 Task: Find connections with filter location Abaetetuba with filter topic #Workfromhomewith filter profile language French with filter current company Careernet with filter school Thakur College of Science & Commerce with filter industry Fisheries with filter service category HR Consulting with filter keywords title Human Resources
Action: Mouse moved to (478, 89)
Screenshot: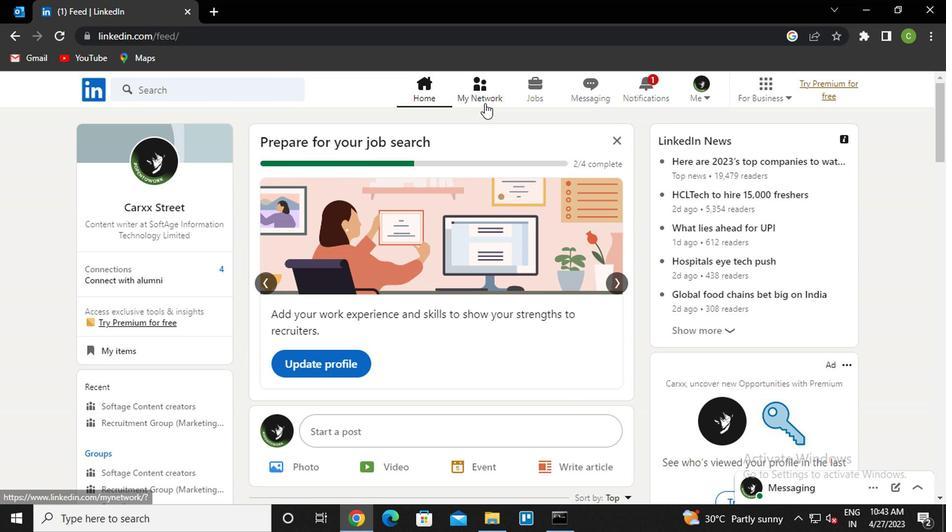 
Action: Mouse pressed left at (478, 89)
Screenshot: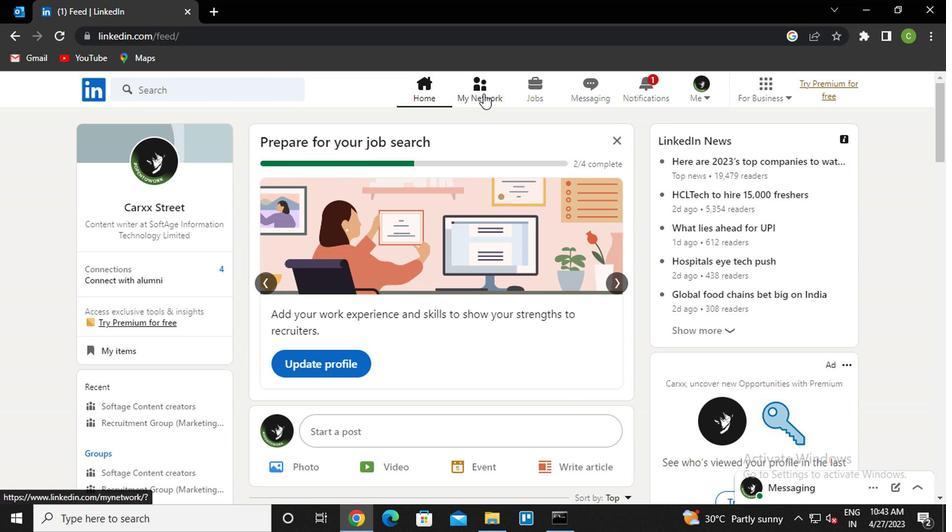 
Action: Mouse moved to (212, 175)
Screenshot: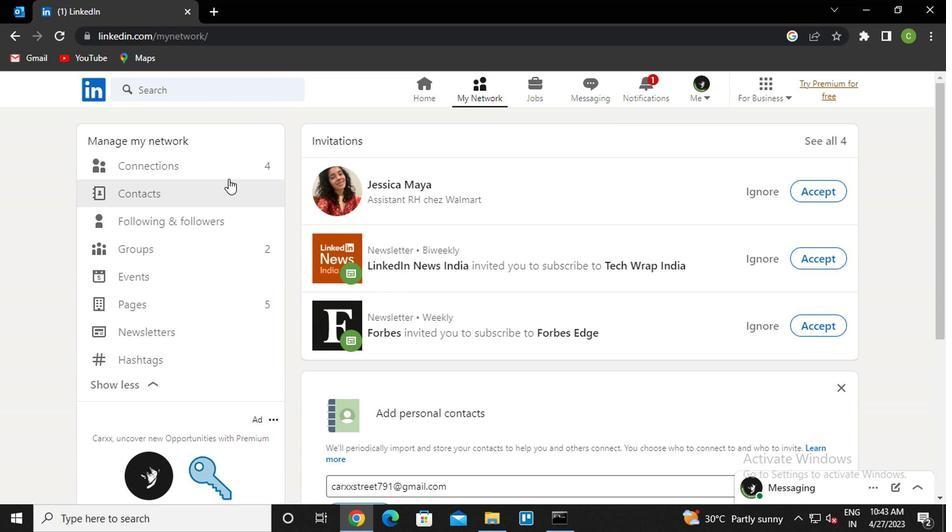 
Action: Mouse pressed left at (212, 175)
Screenshot: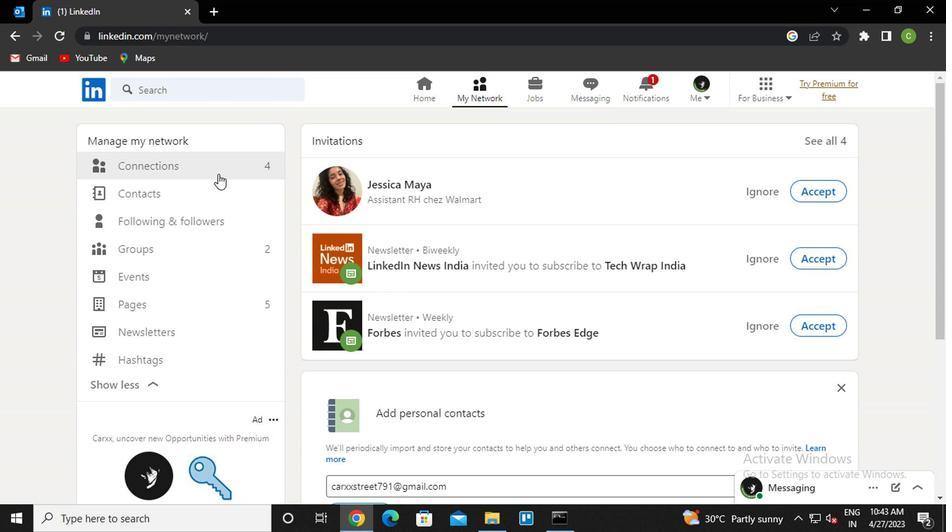 
Action: Mouse moved to (206, 172)
Screenshot: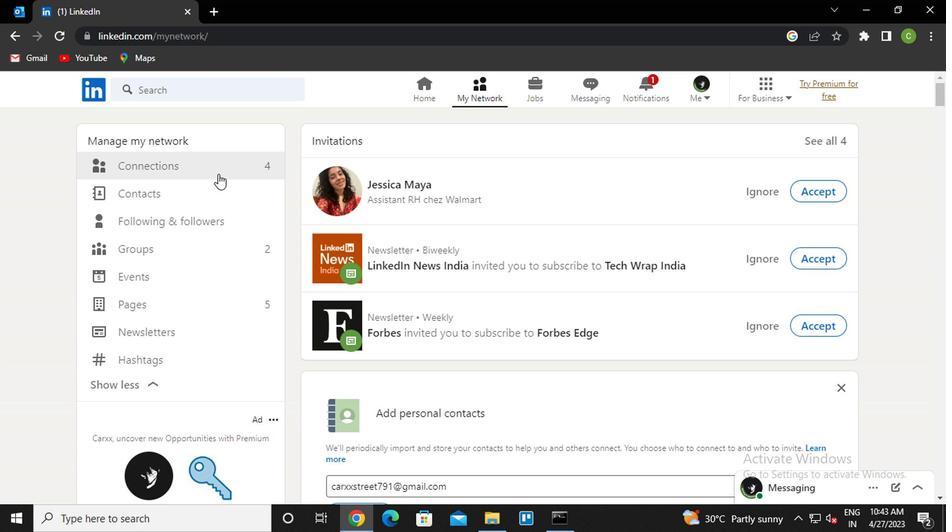 
Action: Mouse pressed left at (206, 172)
Screenshot: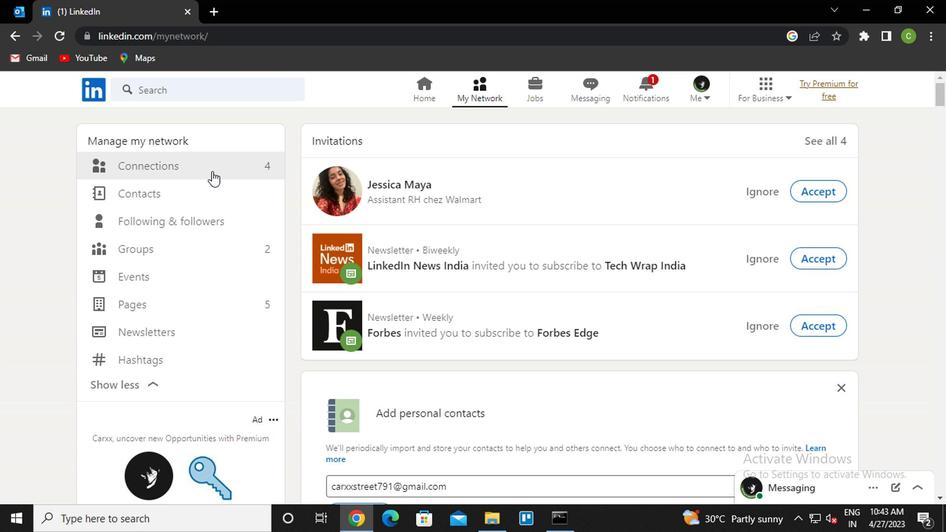 
Action: Mouse moved to (569, 160)
Screenshot: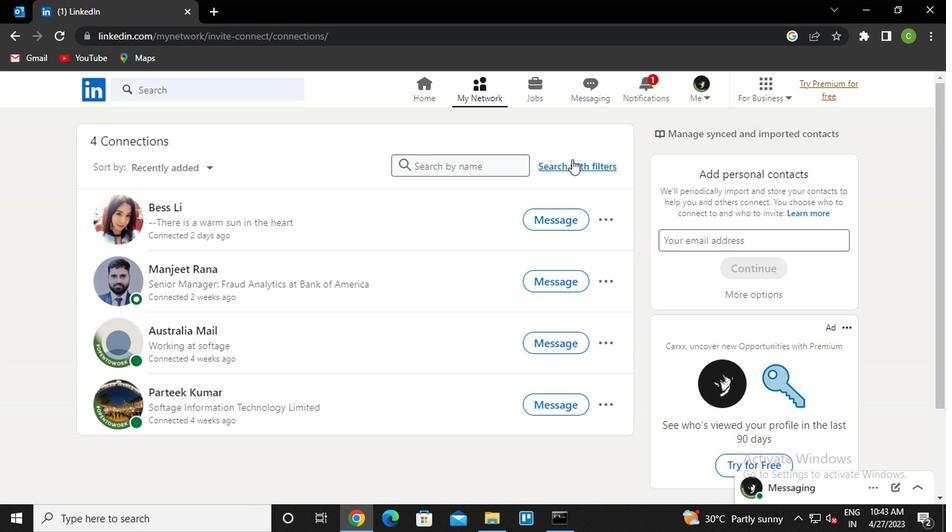 
Action: Mouse pressed left at (569, 160)
Screenshot: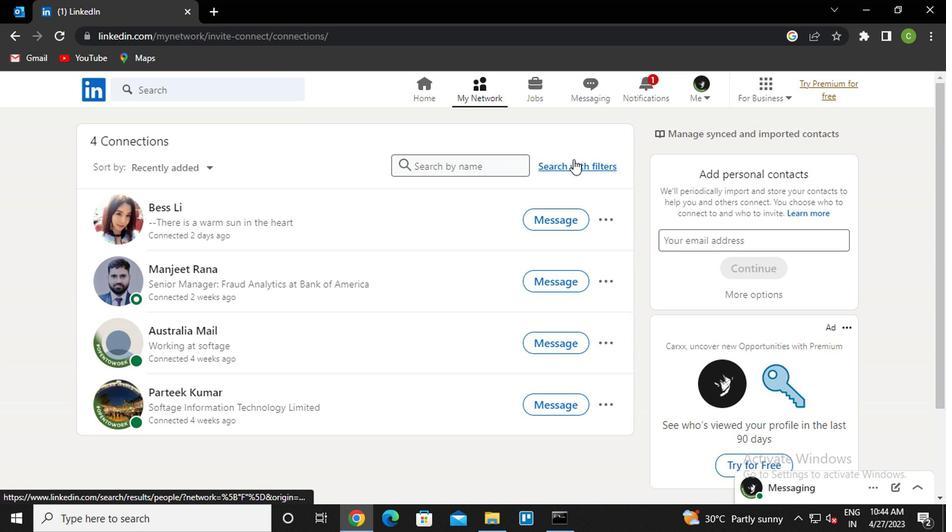 
Action: Mouse moved to (468, 136)
Screenshot: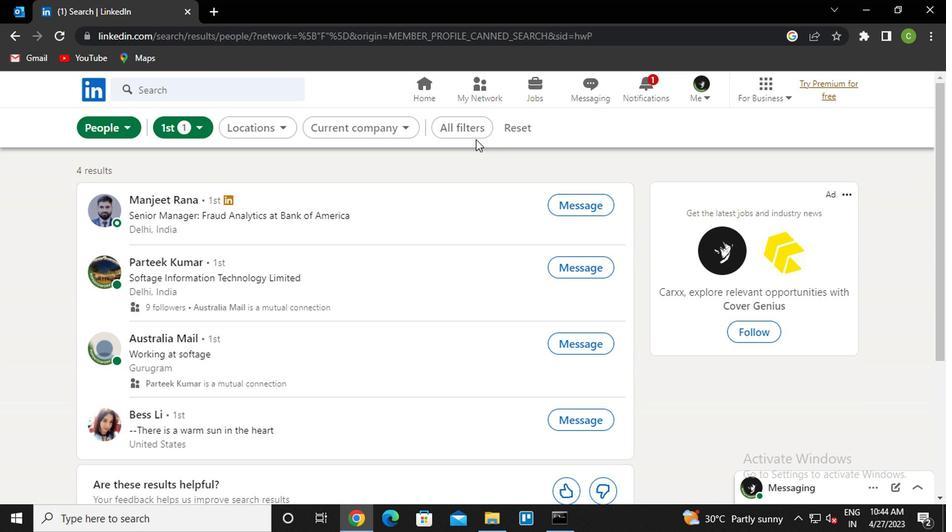 
Action: Mouse pressed left at (468, 136)
Screenshot: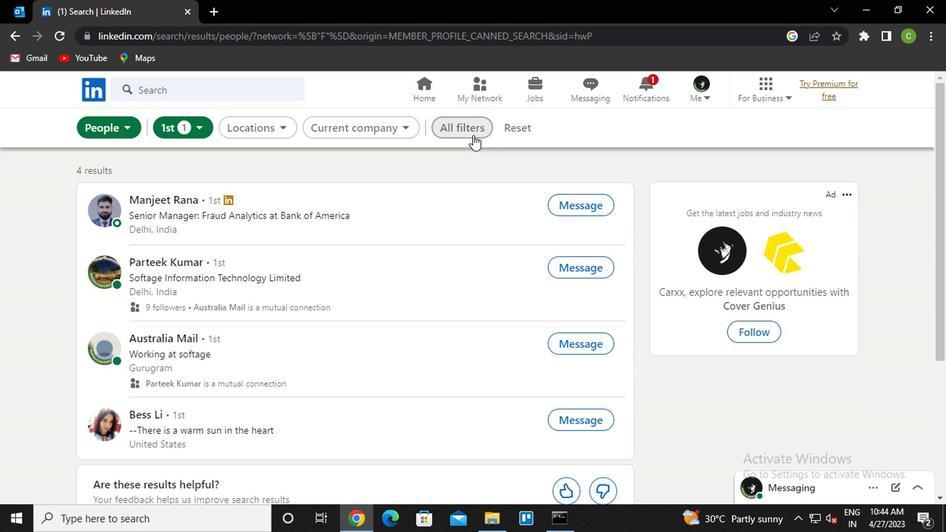 
Action: Mouse moved to (708, 285)
Screenshot: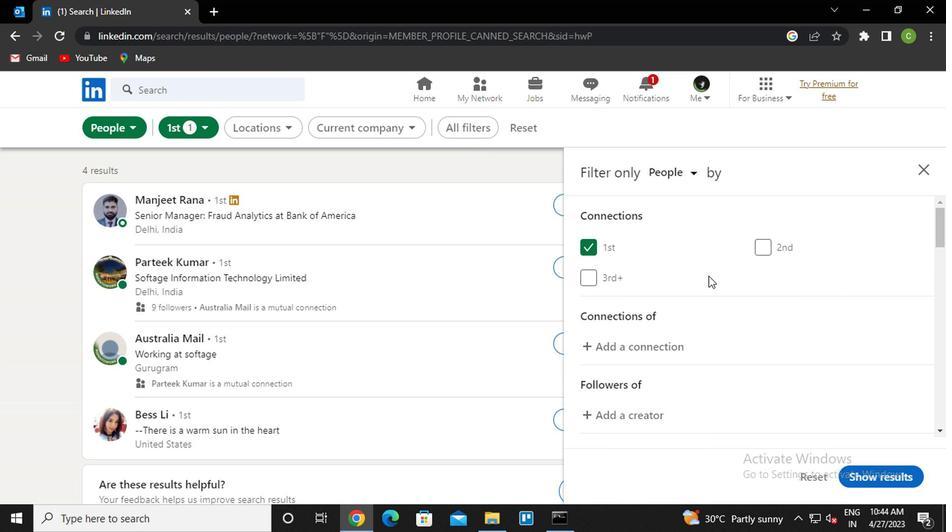 
Action: Mouse scrolled (708, 285) with delta (0, 0)
Screenshot: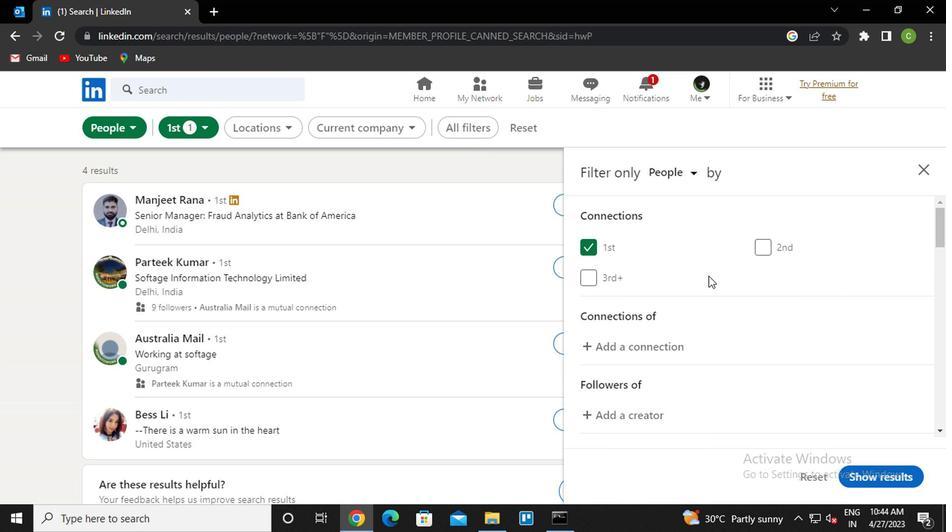 
Action: Mouse moved to (708, 289)
Screenshot: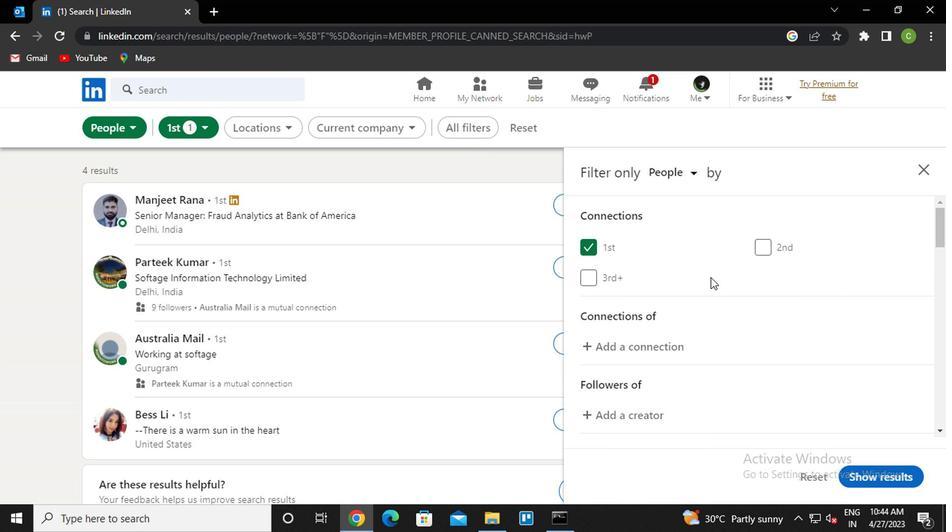 
Action: Mouse scrolled (708, 288) with delta (0, 0)
Screenshot: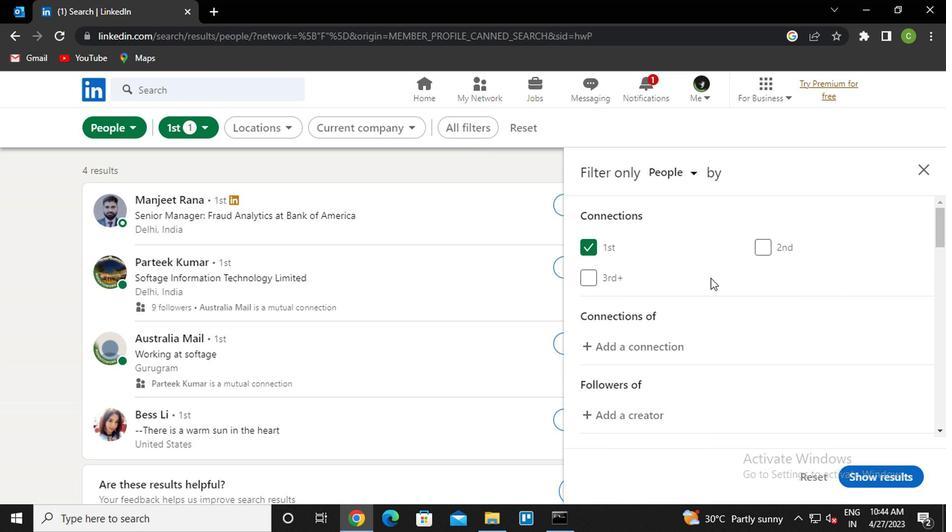 
Action: Mouse scrolled (708, 288) with delta (0, 0)
Screenshot: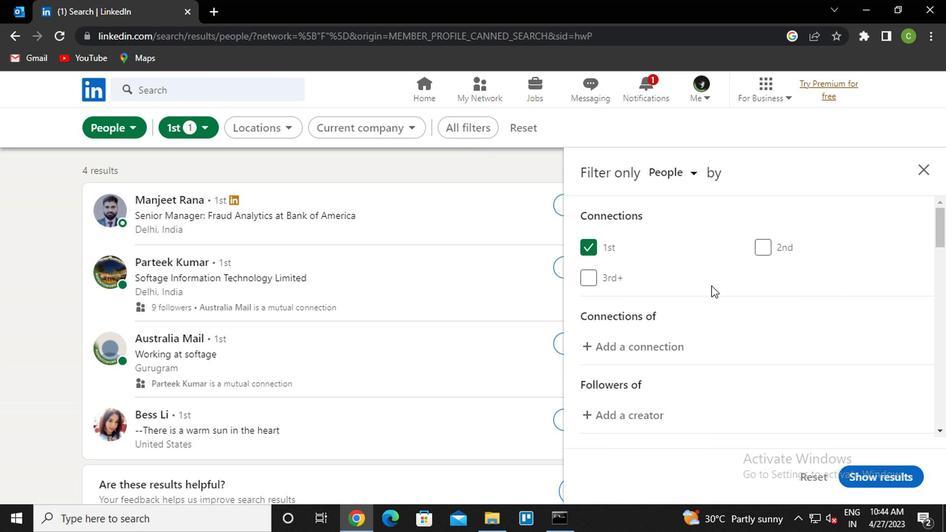 
Action: Mouse moved to (774, 340)
Screenshot: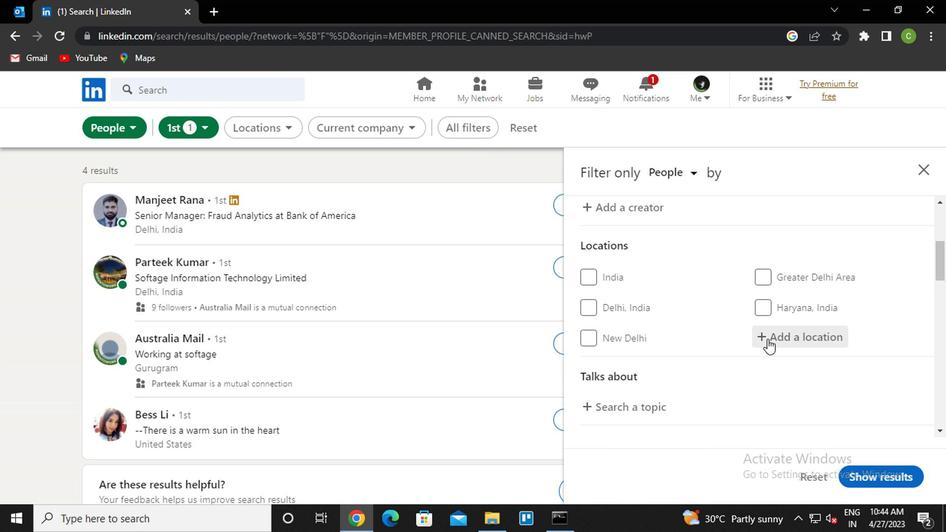
Action: Mouse pressed left at (774, 340)
Screenshot: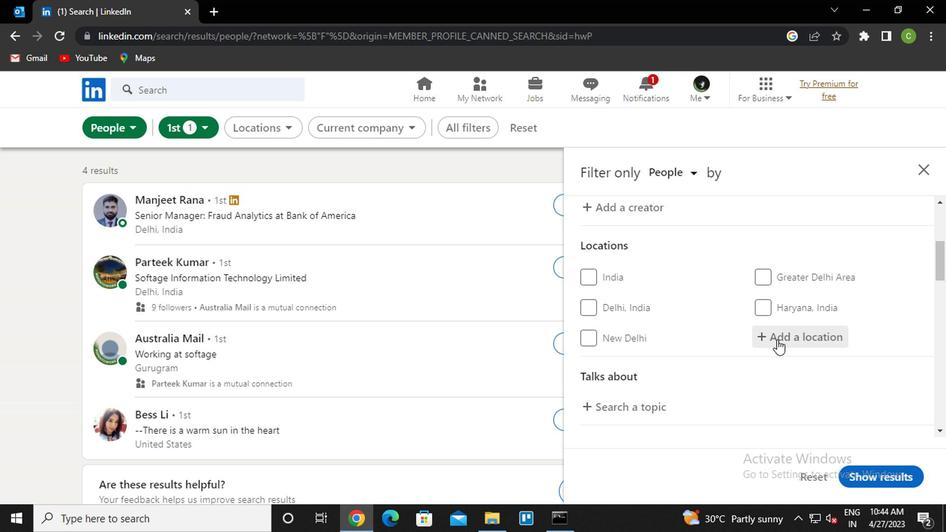 
Action: Key pressed <Key.caps_lock>a<Key.caps_lock>baete<Key.down><Key.enter>
Screenshot: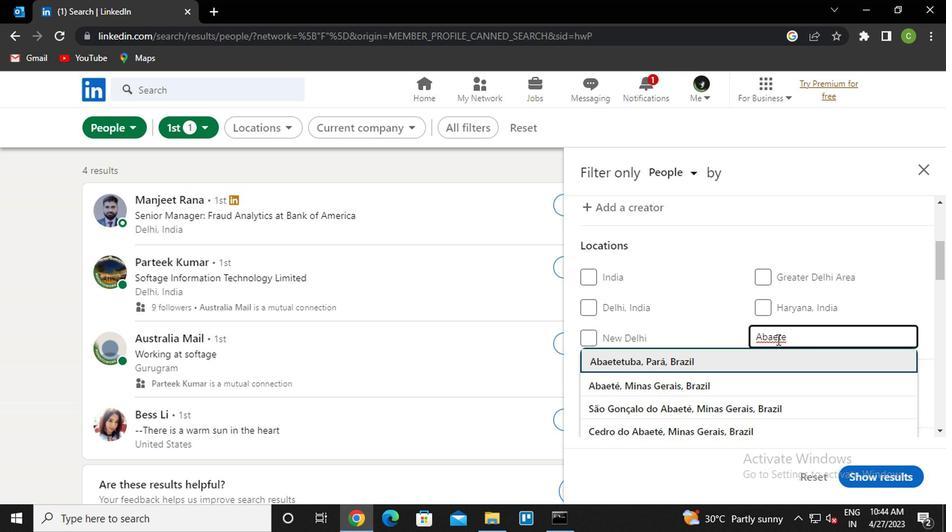 
Action: Mouse moved to (802, 323)
Screenshot: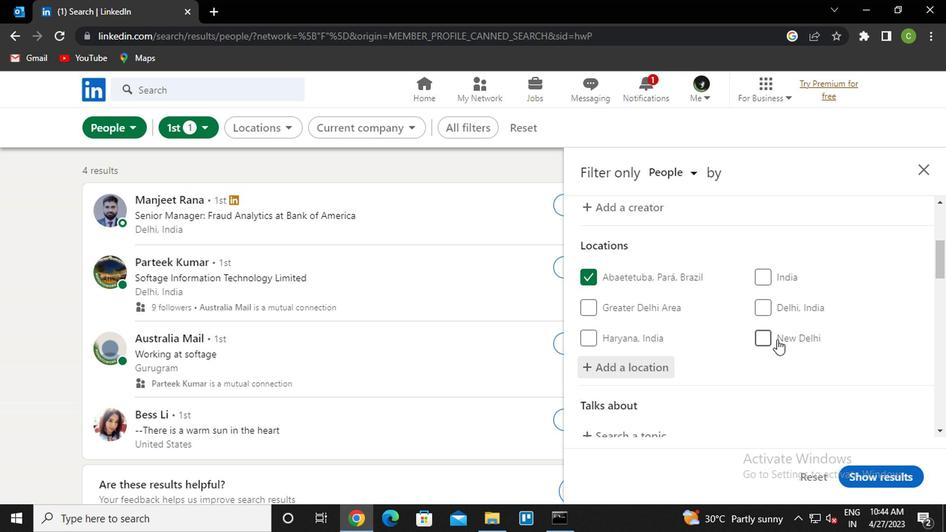 
Action: Mouse scrolled (802, 322) with delta (0, 0)
Screenshot: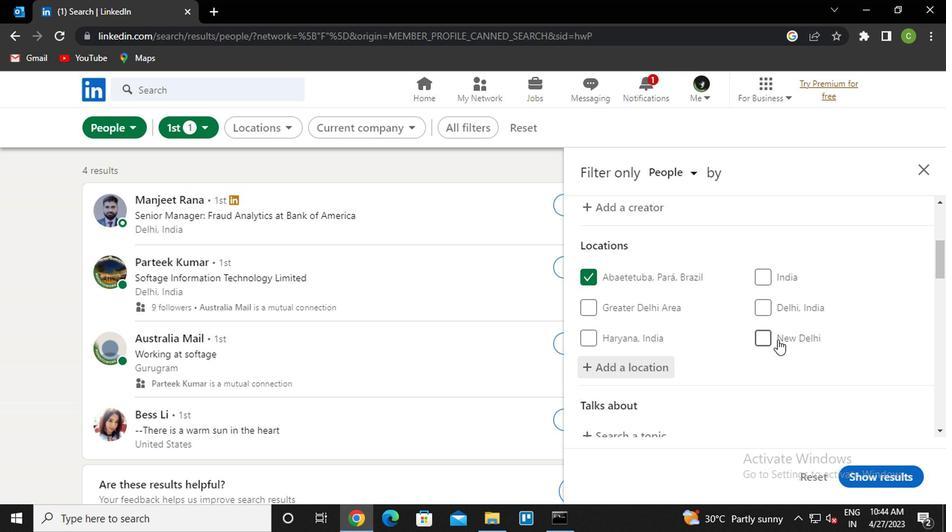 
Action: Mouse moved to (804, 330)
Screenshot: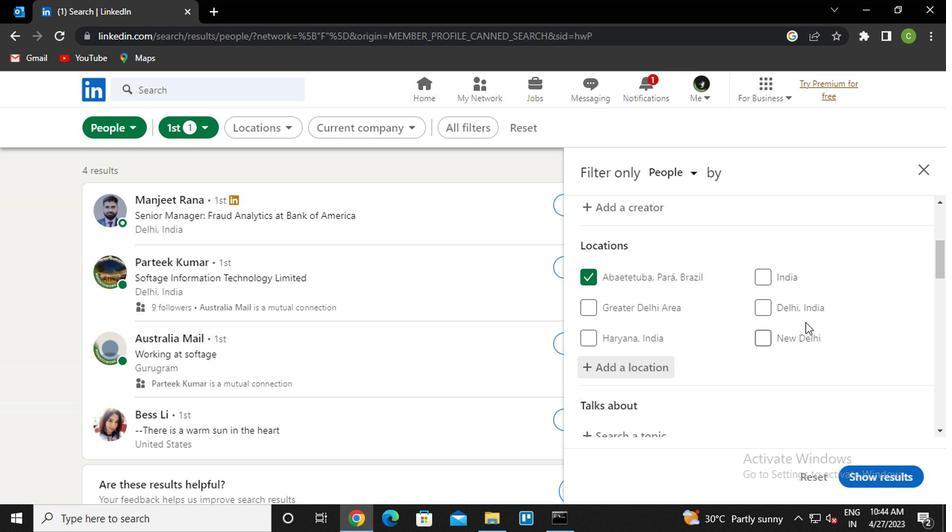 
Action: Mouse scrolled (804, 330) with delta (0, 0)
Screenshot: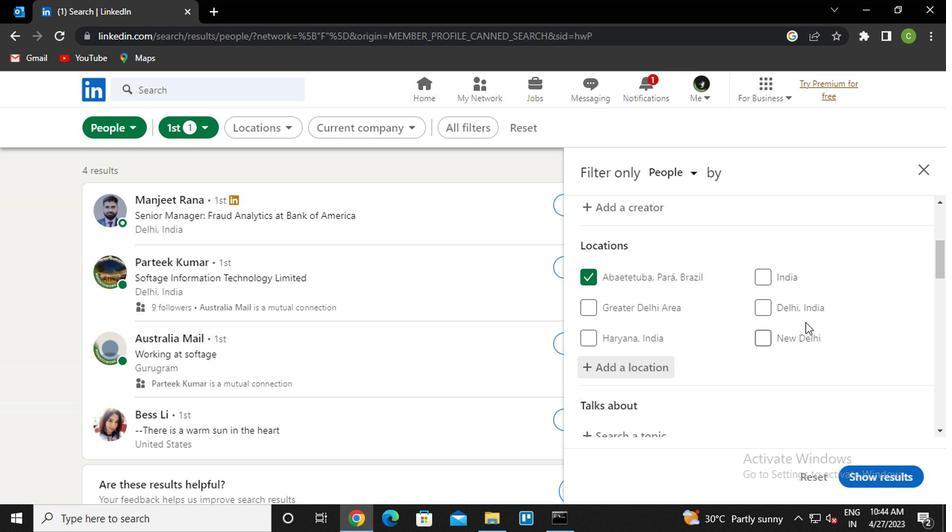 
Action: Mouse moved to (805, 336)
Screenshot: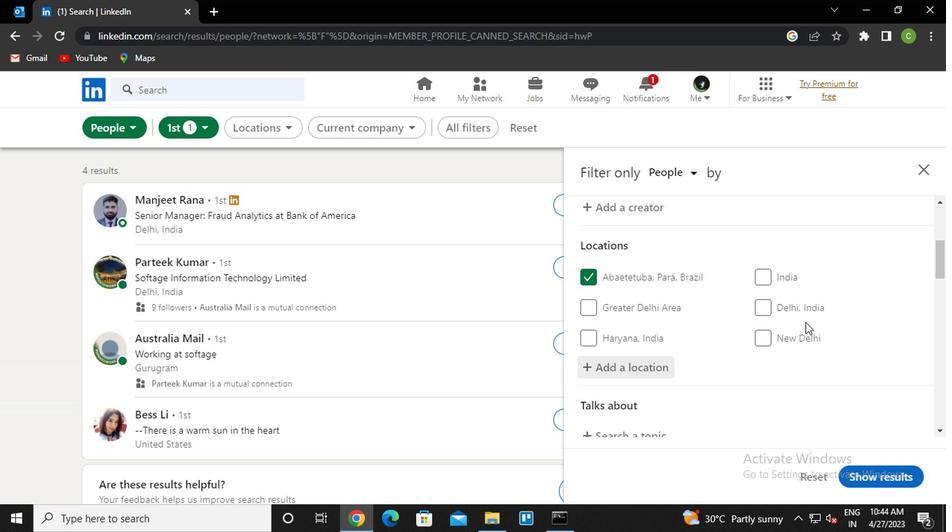 
Action: Mouse scrolled (805, 335) with delta (0, 0)
Screenshot: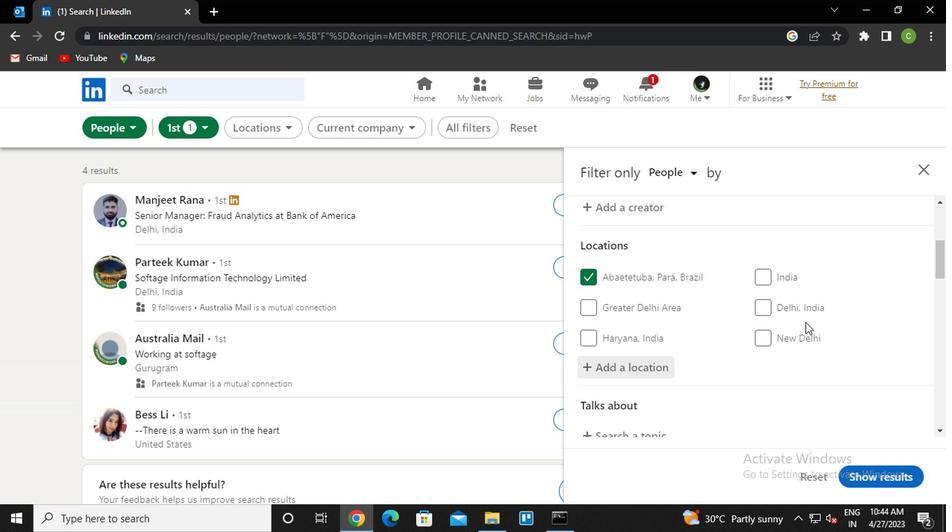 
Action: Mouse moved to (634, 230)
Screenshot: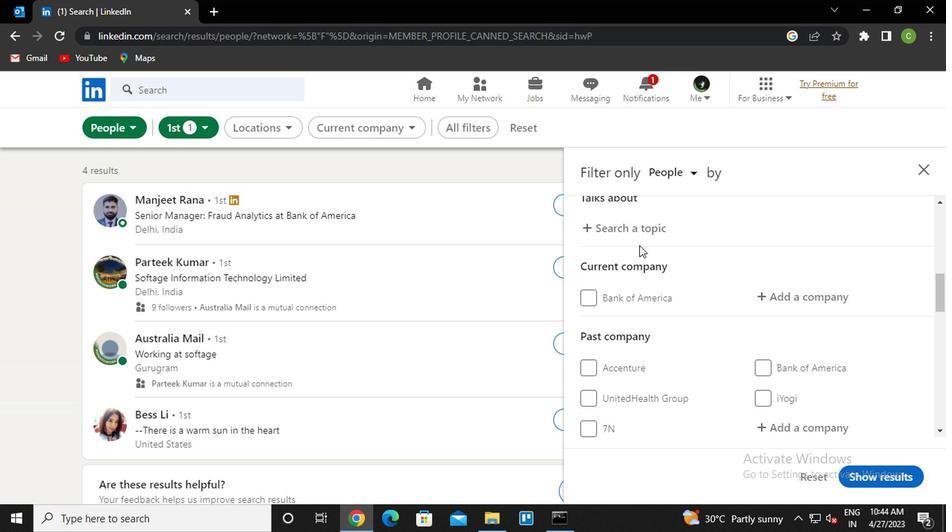 
Action: Mouse pressed left at (634, 230)
Screenshot: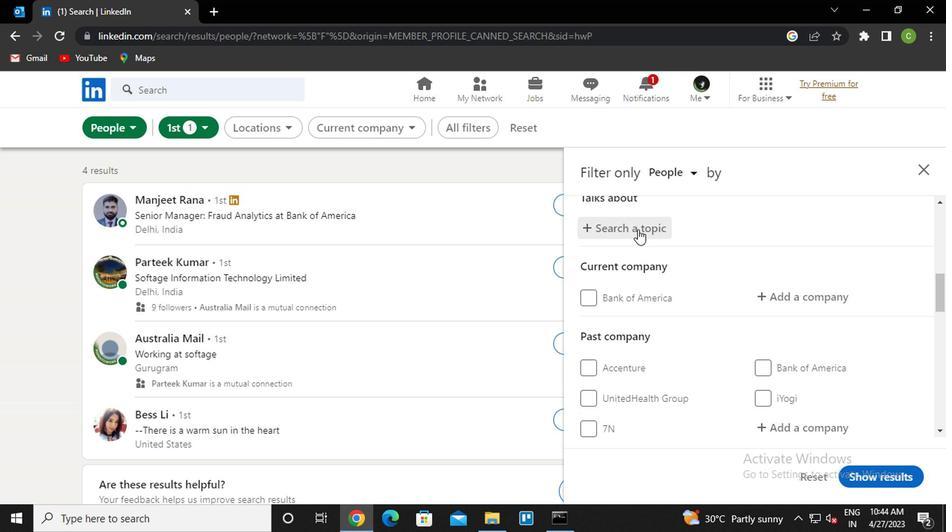 
Action: Key pressed <Key.caps_lock>w<Key.caps_lock>orkfrom<Key.down><Key.enter>
Screenshot: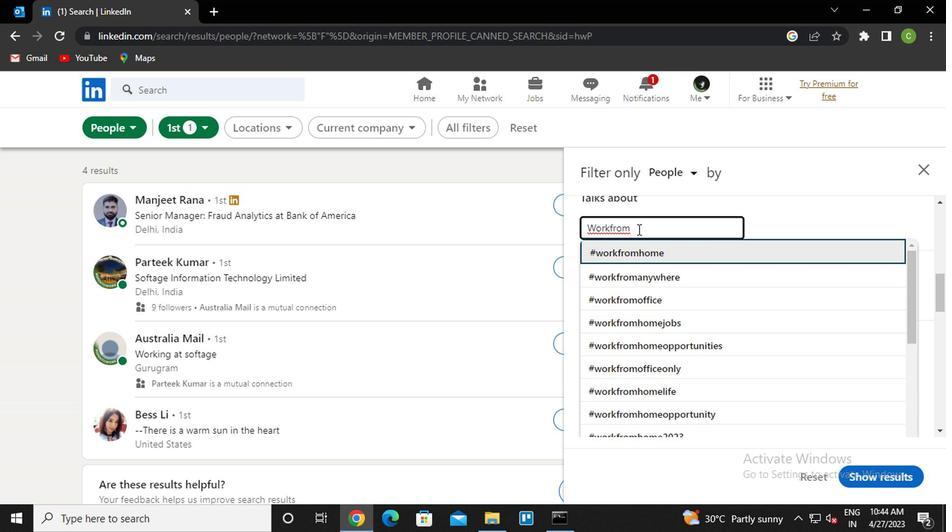 
Action: Mouse moved to (804, 299)
Screenshot: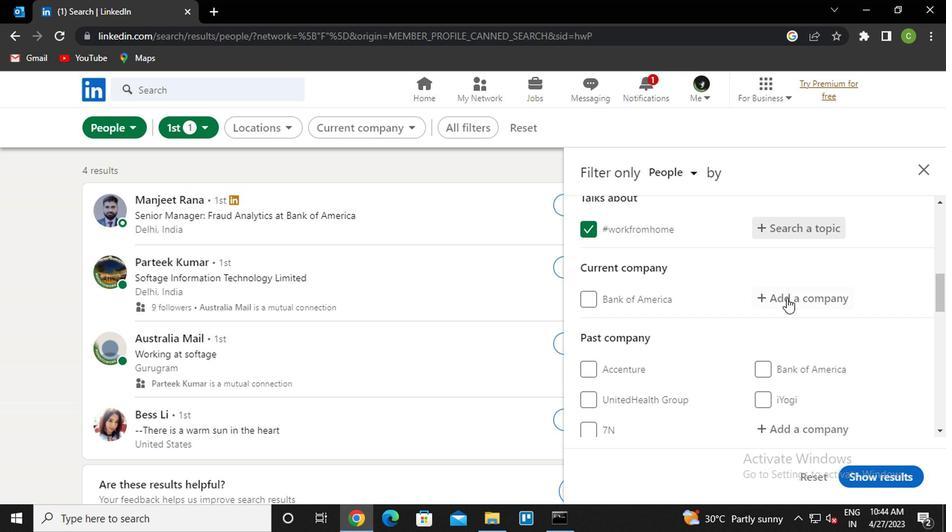 
Action: Mouse pressed left at (804, 299)
Screenshot: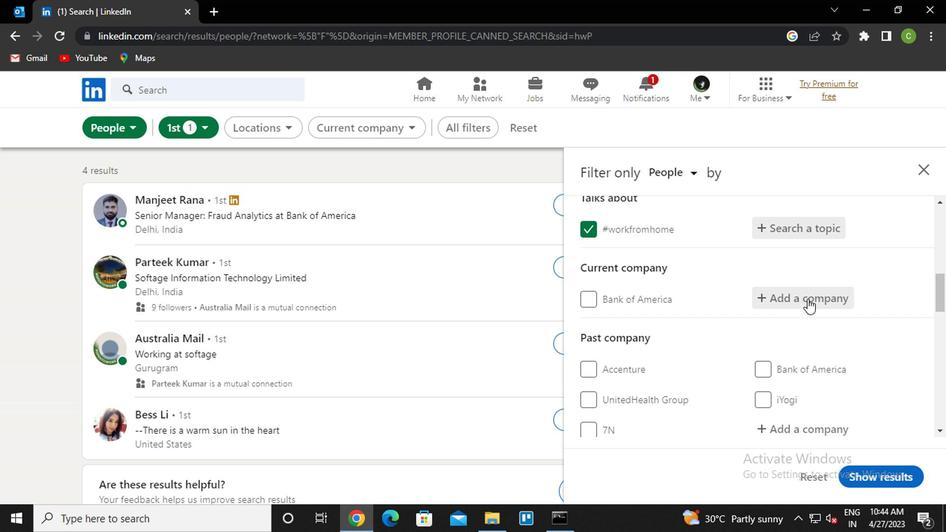 
Action: Key pressed <Key.caps_lock>c<Key.caps_lock>areernet<Key.down><Key.enter>
Screenshot: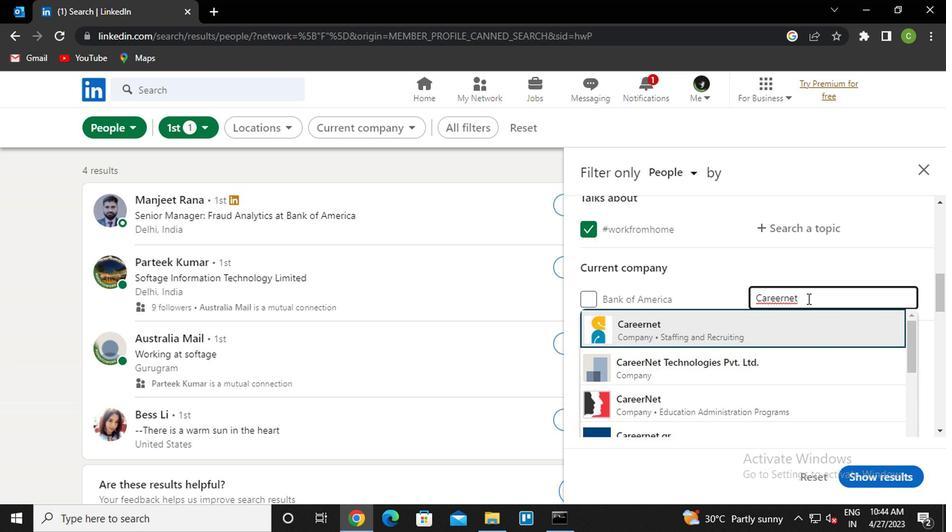 
Action: Mouse moved to (808, 341)
Screenshot: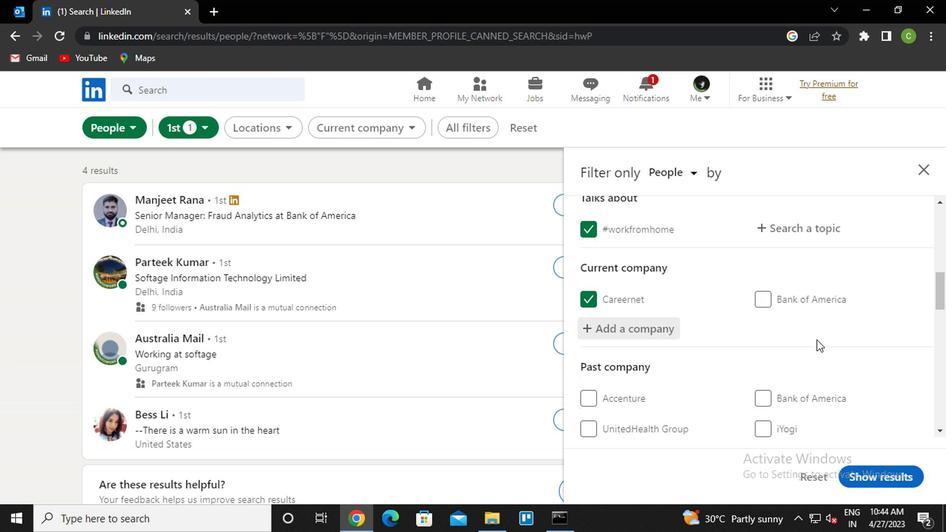 
Action: Mouse scrolled (808, 340) with delta (0, 0)
Screenshot: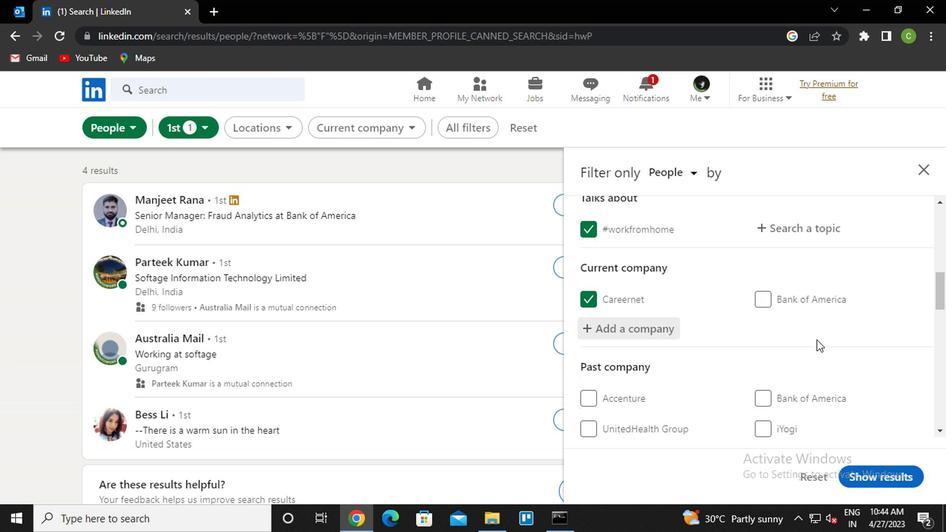 
Action: Mouse moved to (799, 345)
Screenshot: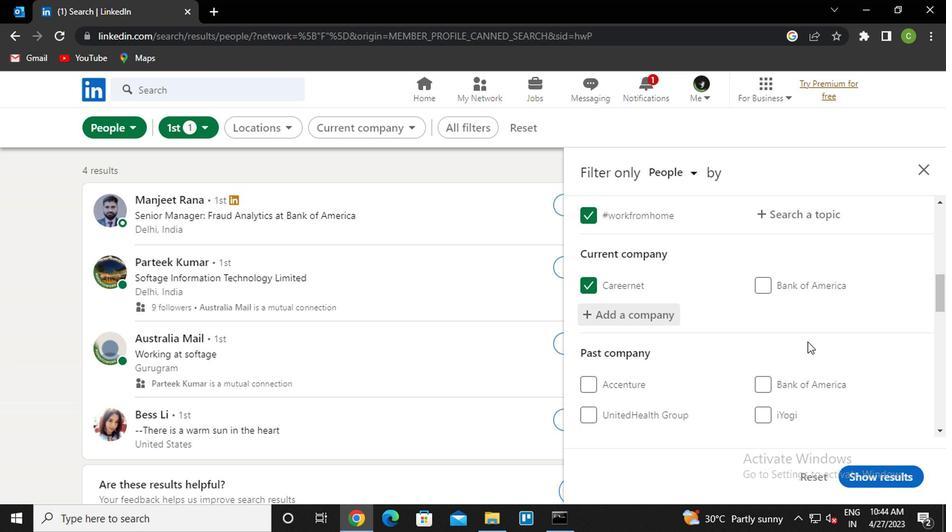 
Action: Mouse scrolled (799, 345) with delta (0, 0)
Screenshot: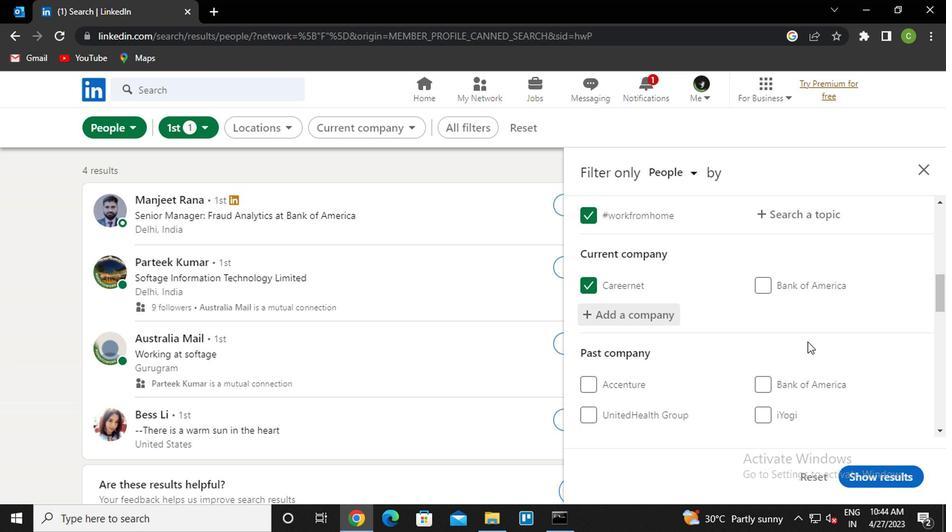 
Action: Mouse moved to (779, 353)
Screenshot: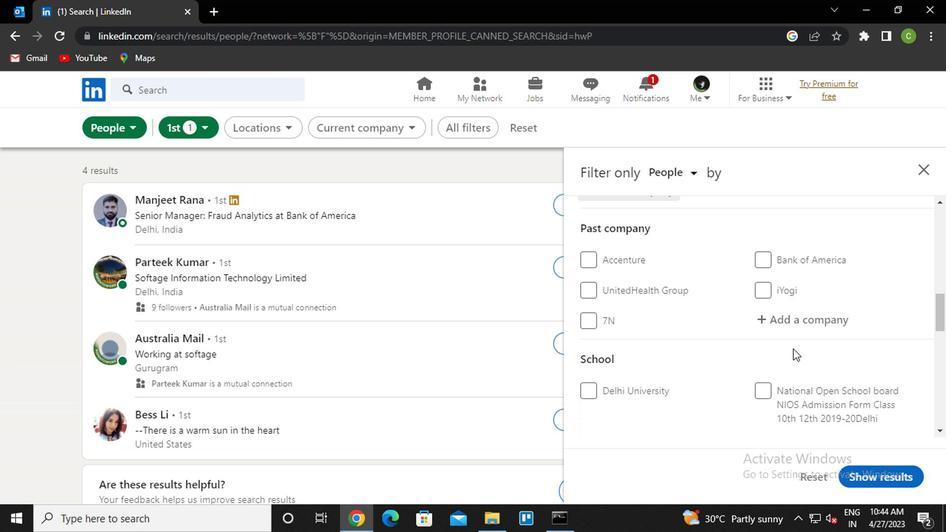 
Action: Mouse scrolled (779, 352) with delta (0, 0)
Screenshot: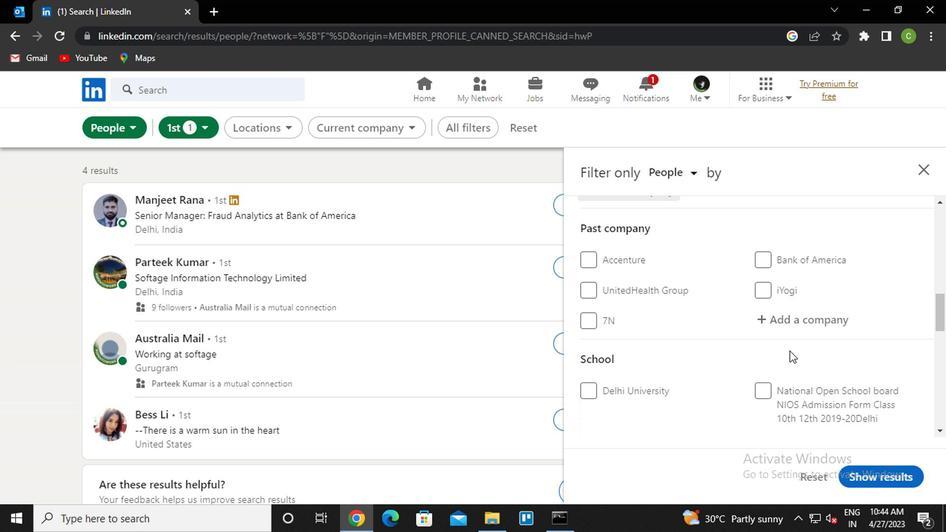 
Action: Mouse scrolled (779, 352) with delta (0, 0)
Screenshot: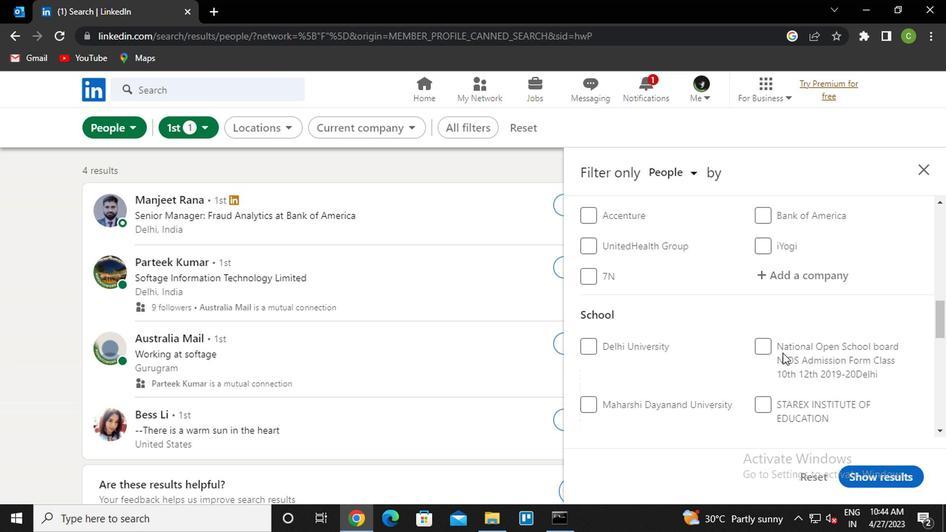
Action: Mouse moved to (633, 354)
Screenshot: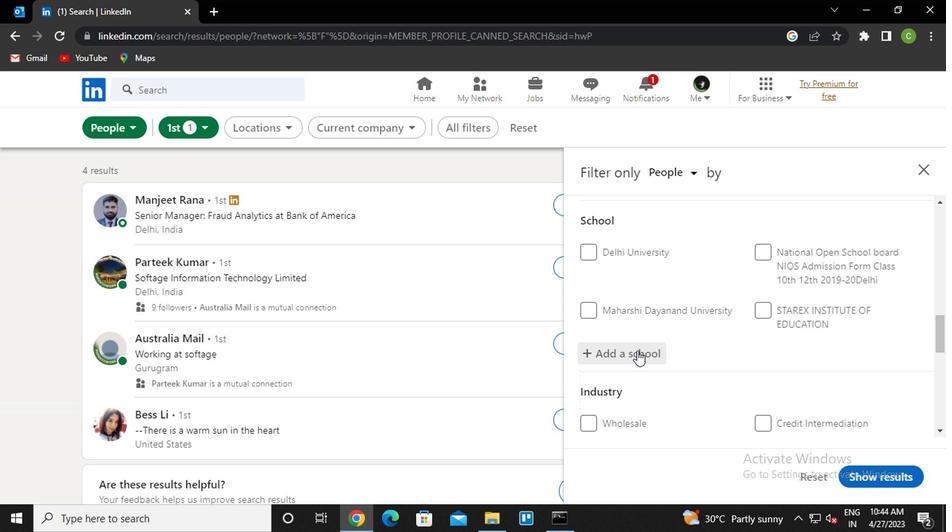 
Action: Mouse pressed left at (633, 354)
Screenshot: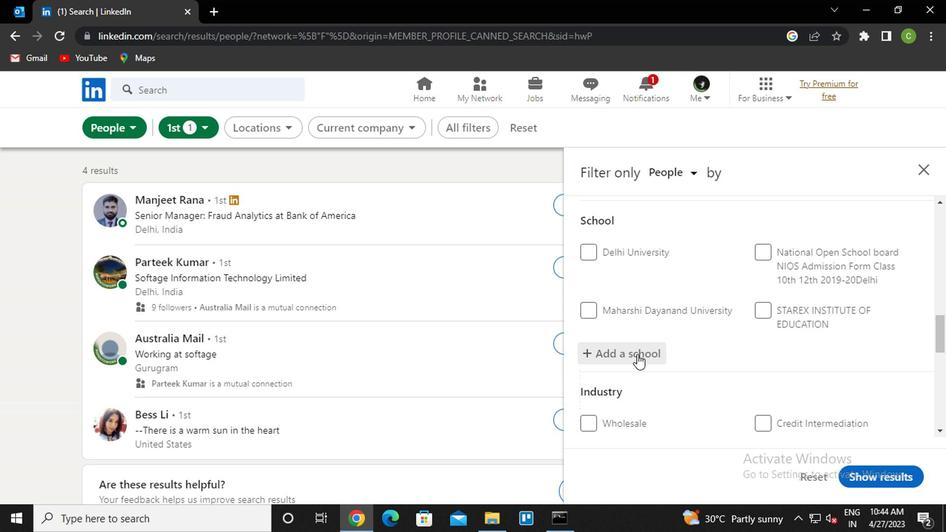 
Action: Key pressed <Key.shift>THAKUR<Key.space>CO<Key.down><Key.enter>
Screenshot: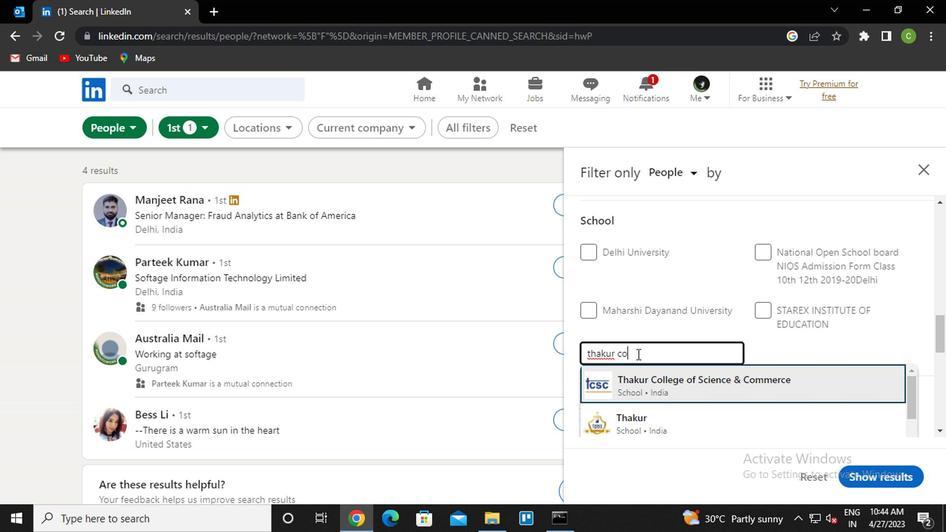 
Action: Mouse moved to (659, 340)
Screenshot: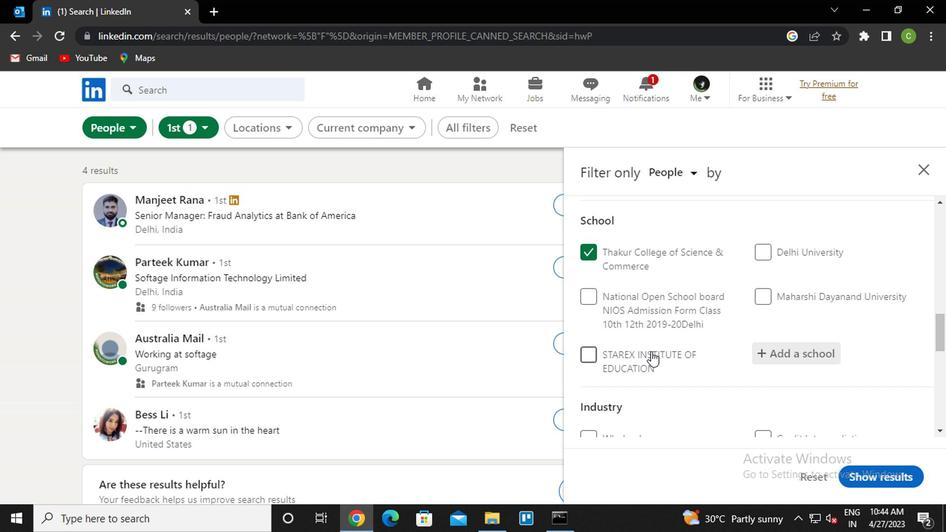 
Action: Mouse scrolled (659, 340) with delta (0, 0)
Screenshot: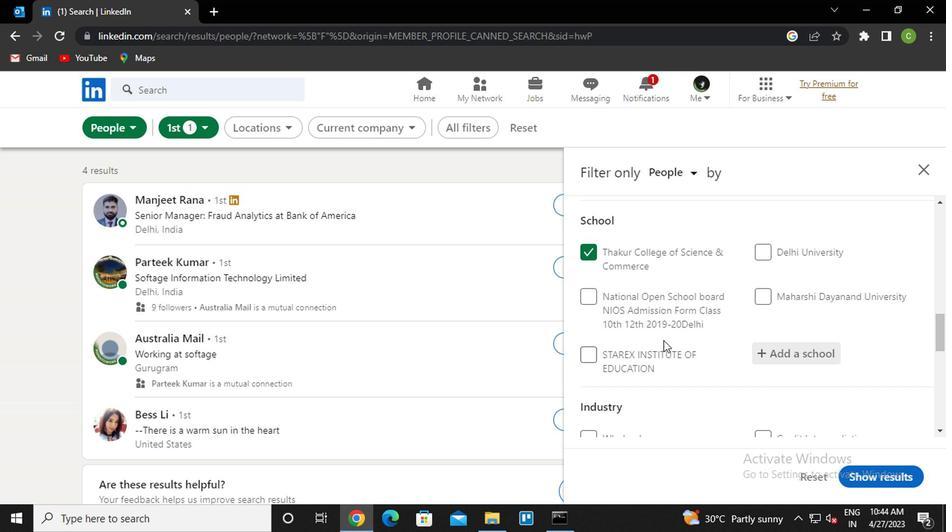 
Action: Mouse scrolled (659, 340) with delta (0, 0)
Screenshot: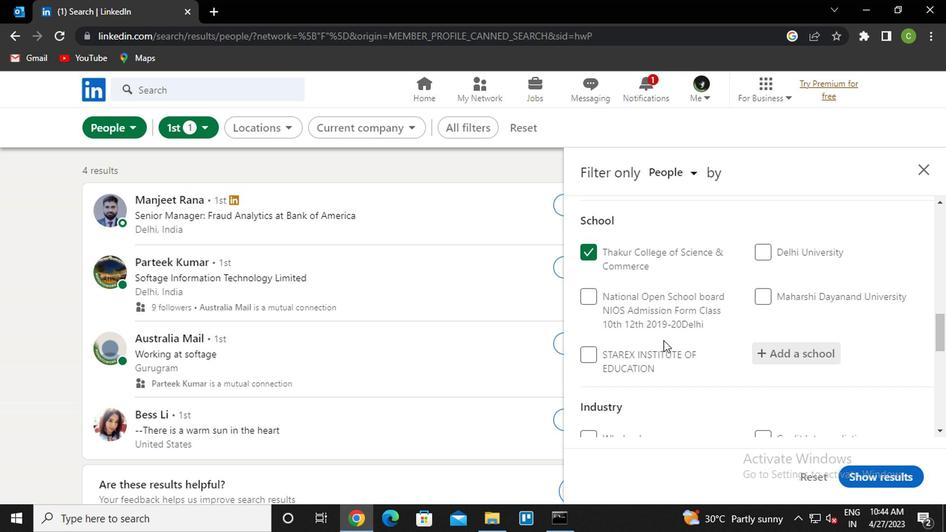 
Action: Mouse moved to (779, 363)
Screenshot: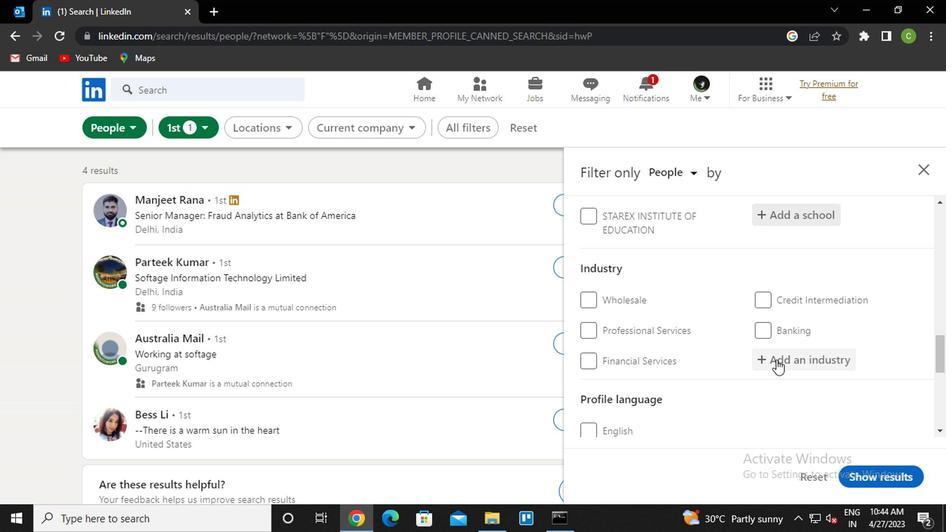 
Action: Mouse pressed left at (779, 363)
Screenshot: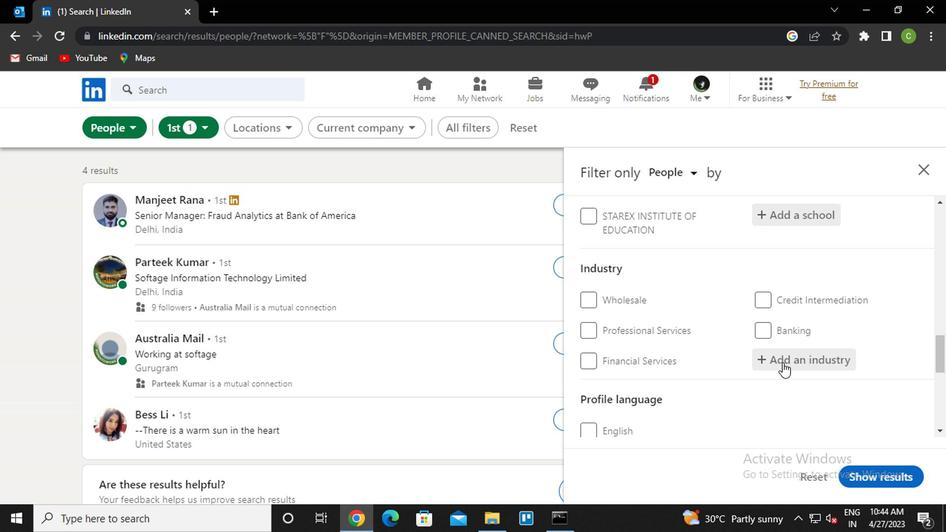 
Action: Key pressed <Key.caps_lock>F<Key.caps_lock>ISHE<Key.down><Key.enter>
Screenshot: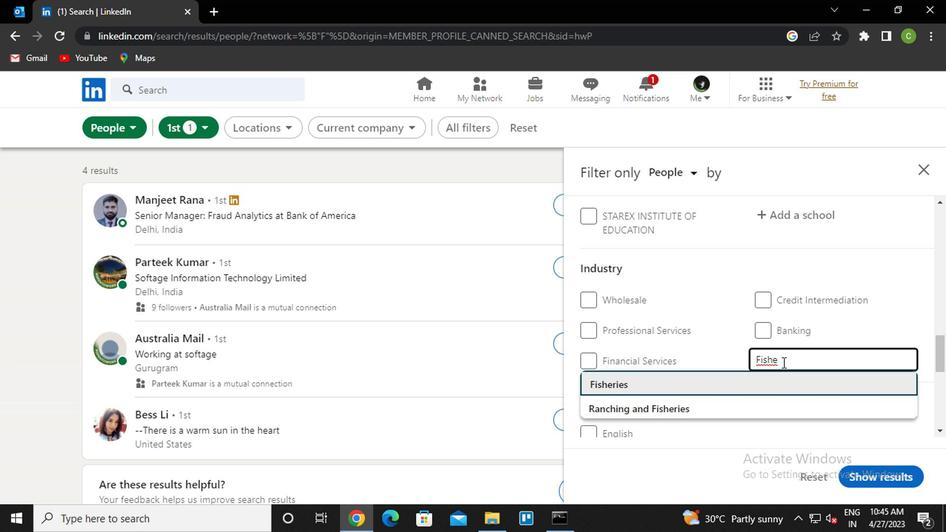 
Action: Mouse moved to (769, 355)
Screenshot: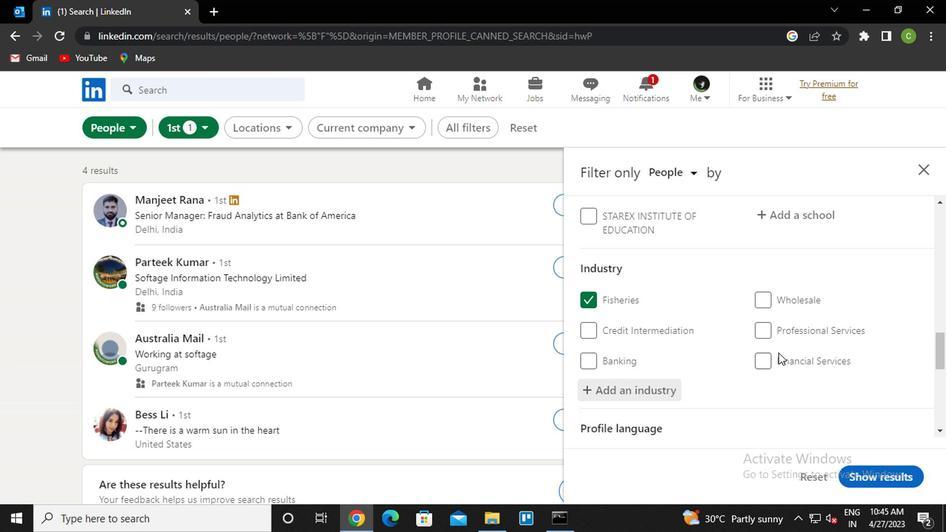 
Action: Mouse scrolled (769, 354) with delta (0, 0)
Screenshot: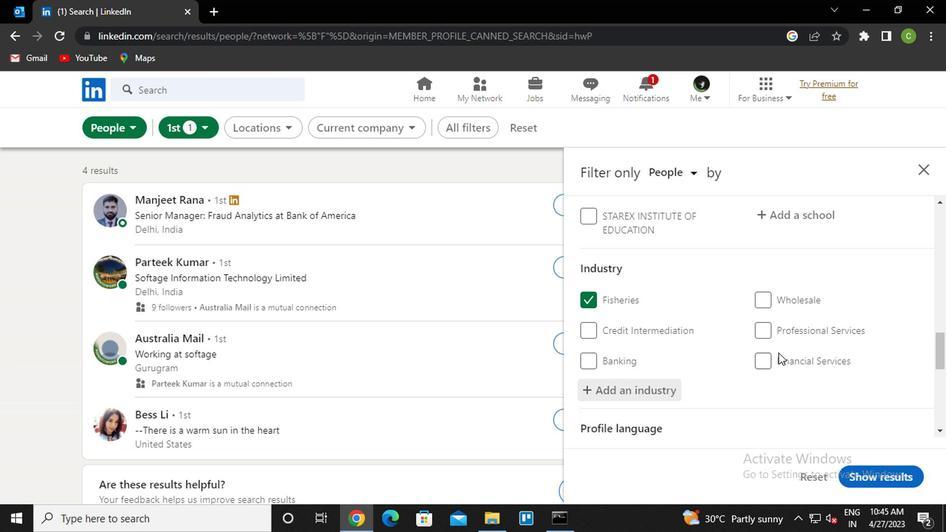 
Action: Mouse moved to (763, 357)
Screenshot: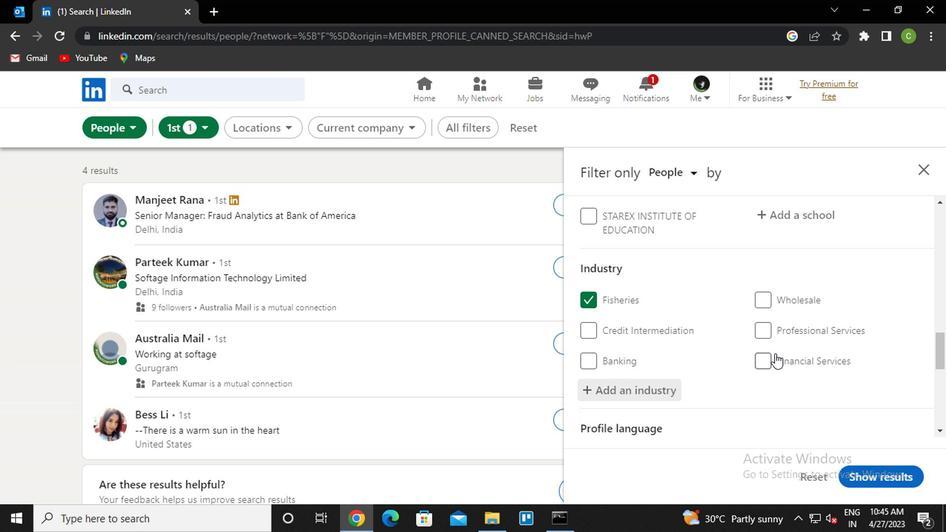 
Action: Mouse scrolled (763, 356) with delta (0, 0)
Screenshot: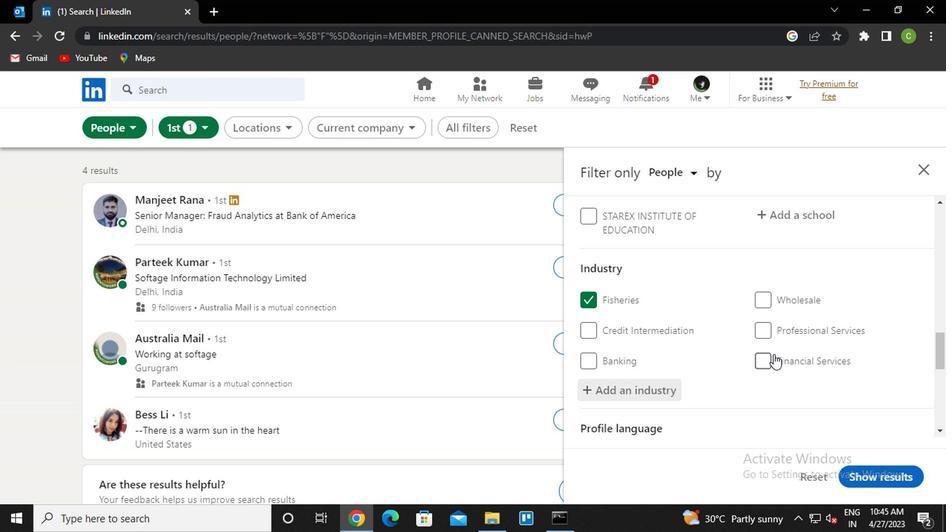 
Action: Mouse moved to (747, 362)
Screenshot: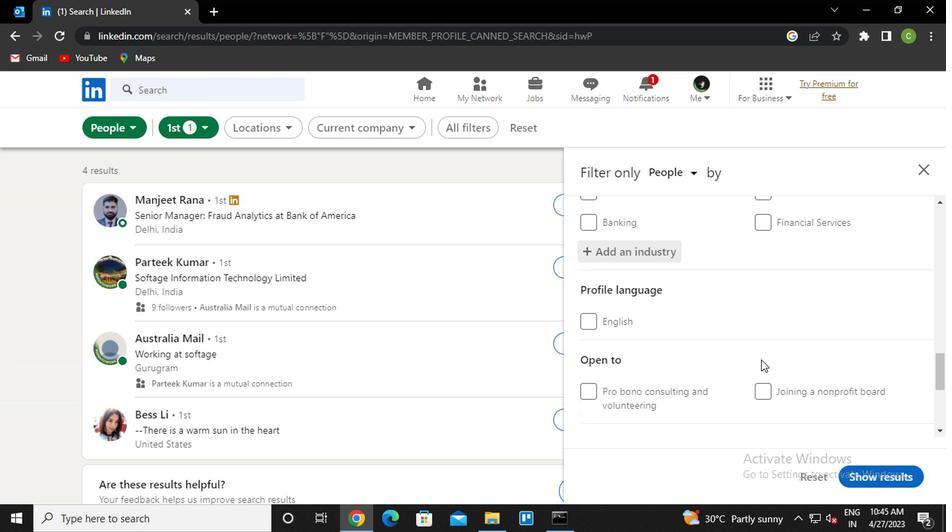 
Action: Mouse scrolled (747, 362) with delta (0, 0)
Screenshot: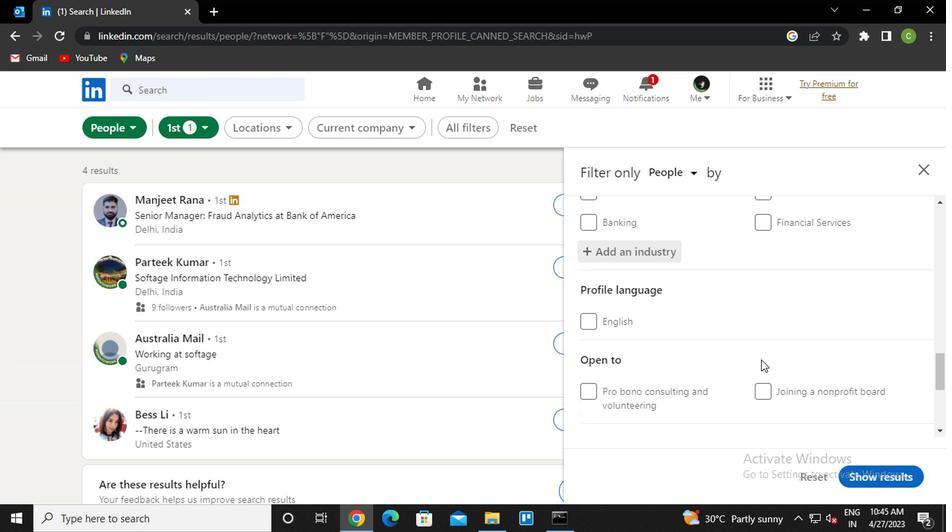 
Action: Mouse moved to (742, 363)
Screenshot: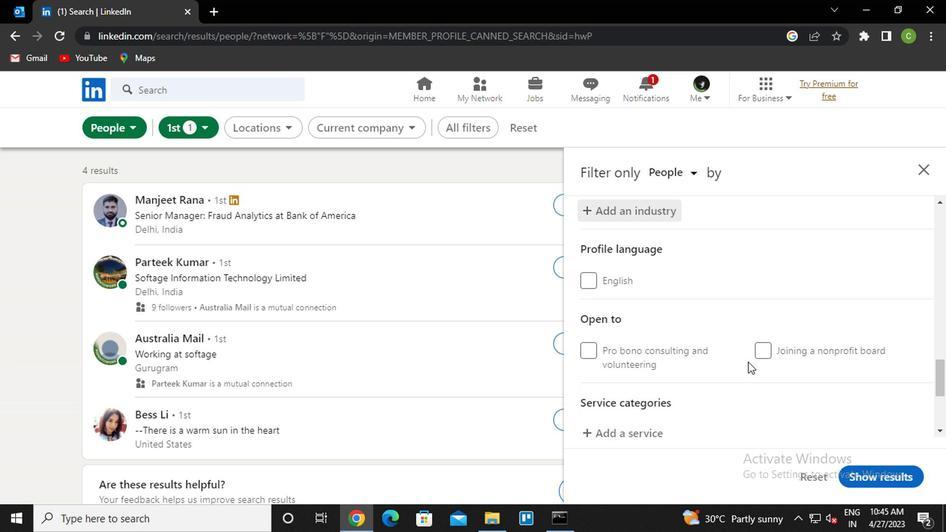 
Action: Mouse scrolled (742, 362) with delta (0, 0)
Screenshot: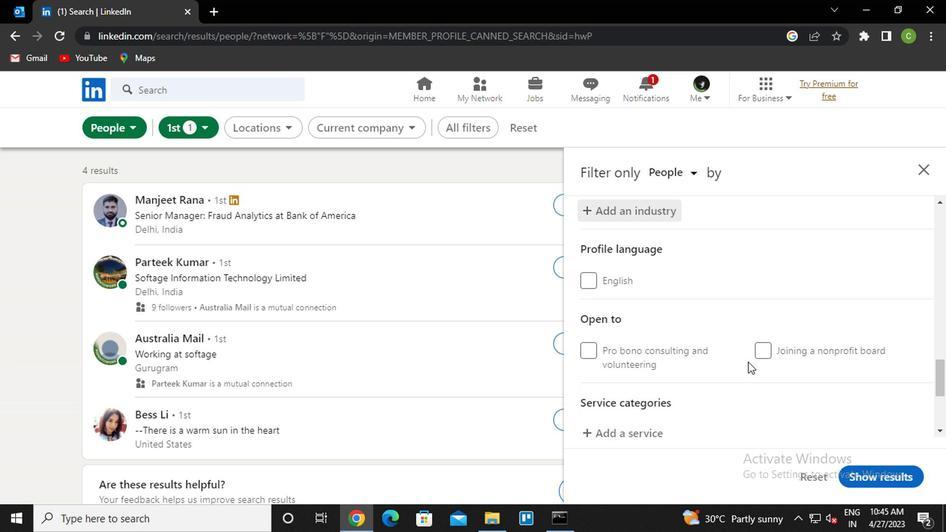 
Action: Mouse moved to (641, 340)
Screenshot: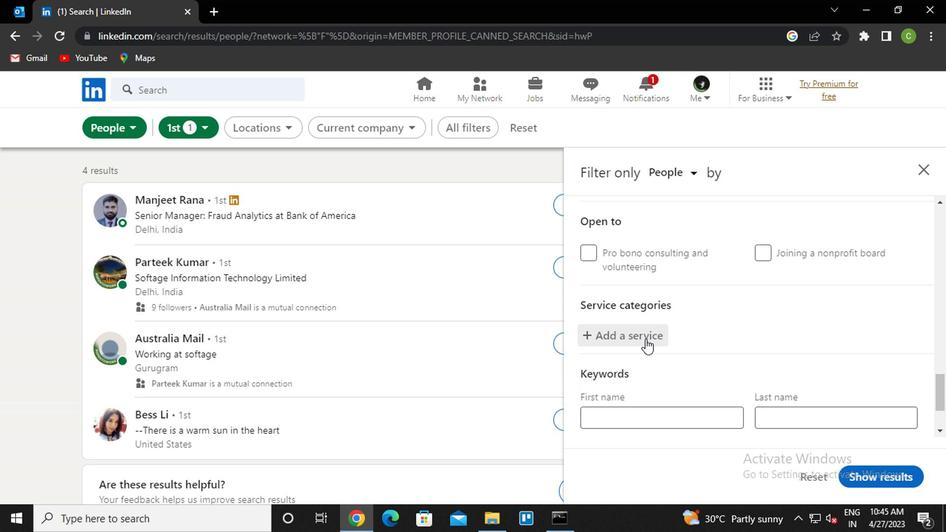 
Action: Mouse pressed left at (641, 340)
Screenshot: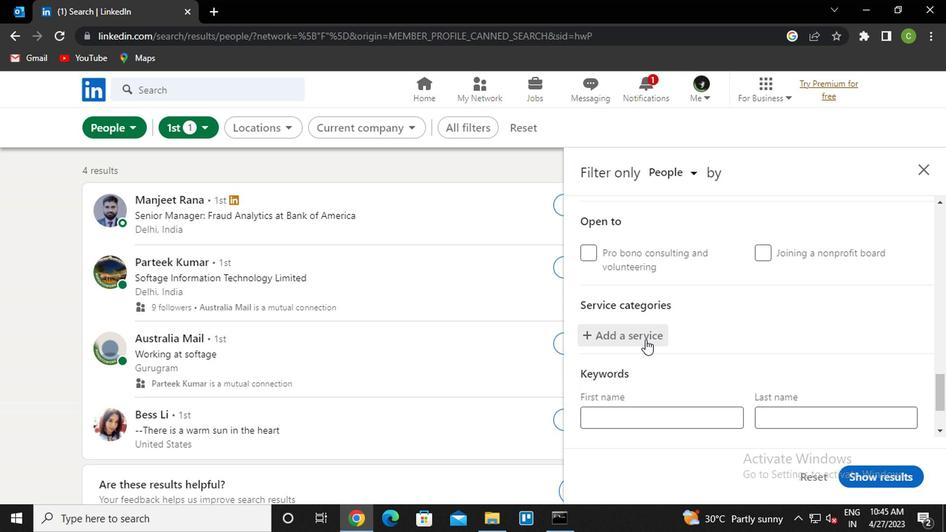 
Action: Key pressed <Key.caps_lock>HR<Key.space>C<Key.caps_lock>ONS<Key.down><Key.enter>
Screenshot: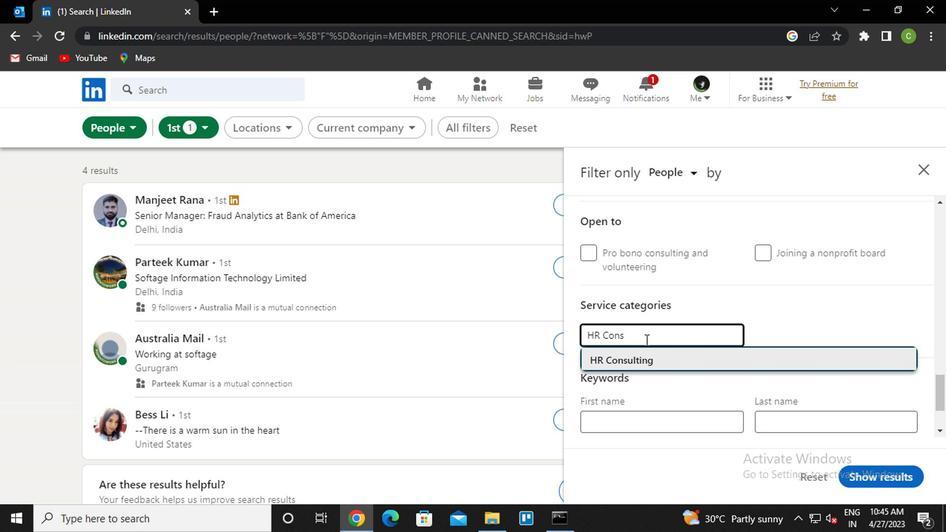 
Action: Mouse scrolled (641, 339) with delta (0, 0)
Screenshot: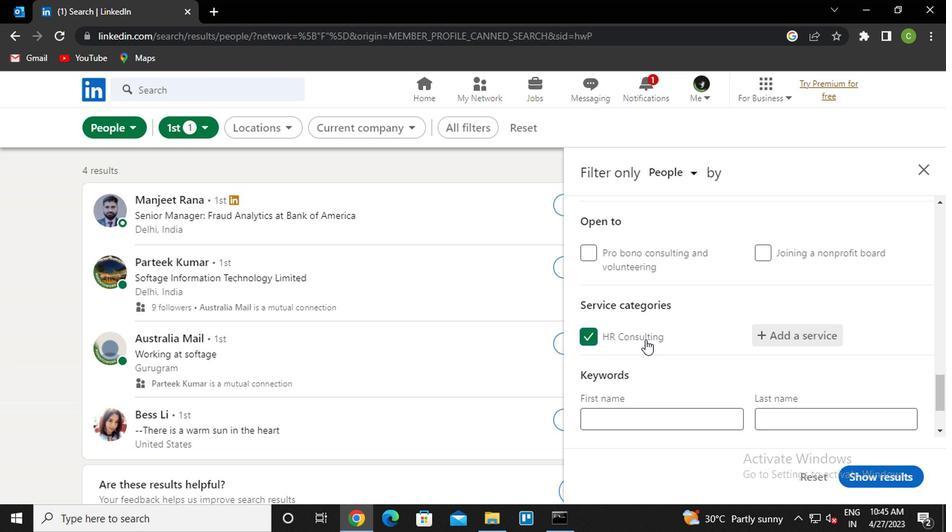 
Action: Mouse moved to (708, 400)
Screenshot: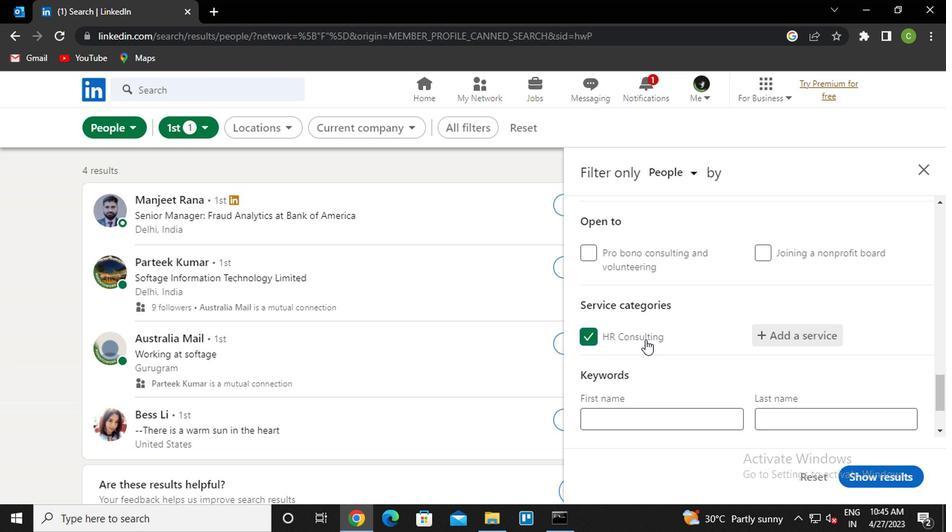 
Action: Mouse scrolled (708, 399) with delta (0, 0)
Screenshot: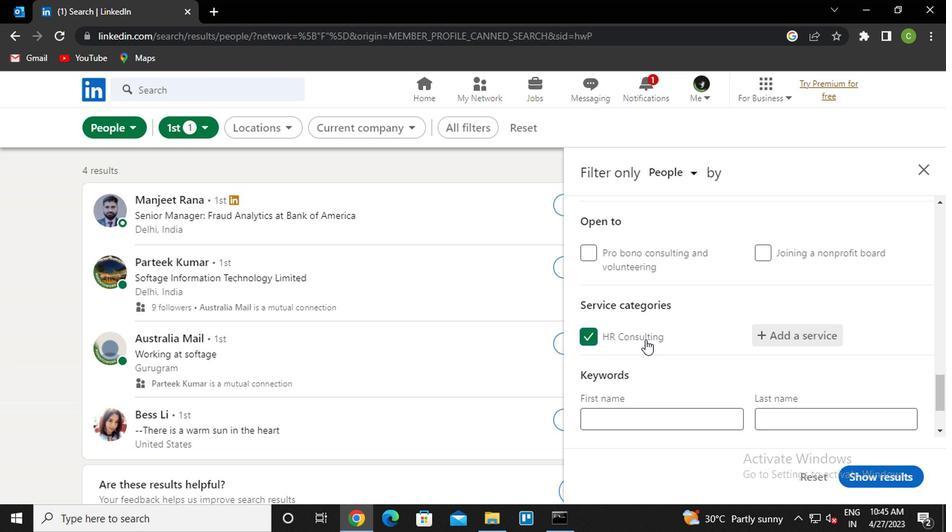
Action: Mouse moved to (710, 400)
Screenshot: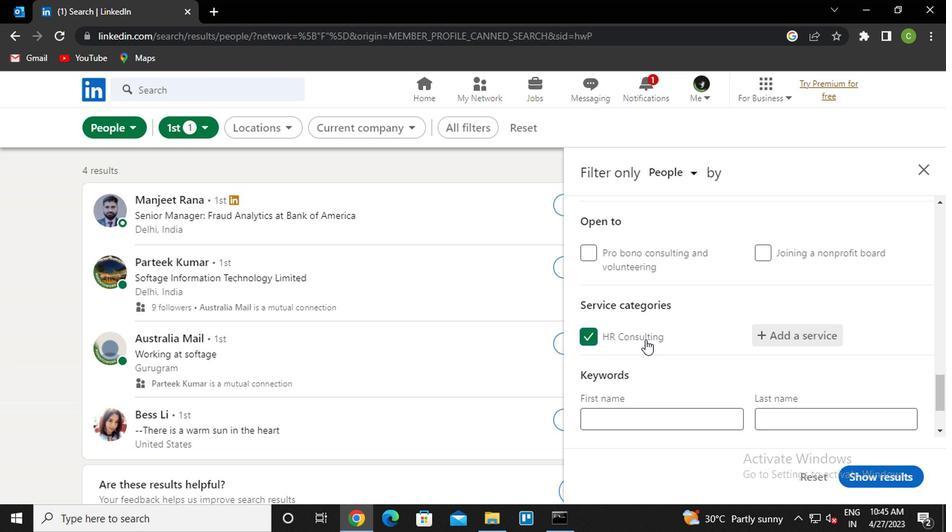 
Action: Mouse scrolled (710, 399) with delta (0, 0)
Screenshot: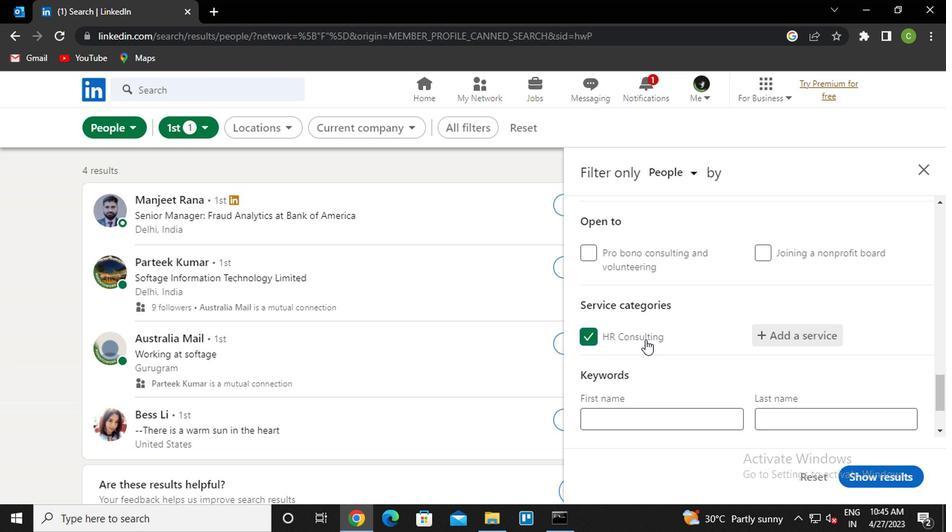 
Action: Mouse scrolled (710, 399) with delta (0, 0)
Screenshot: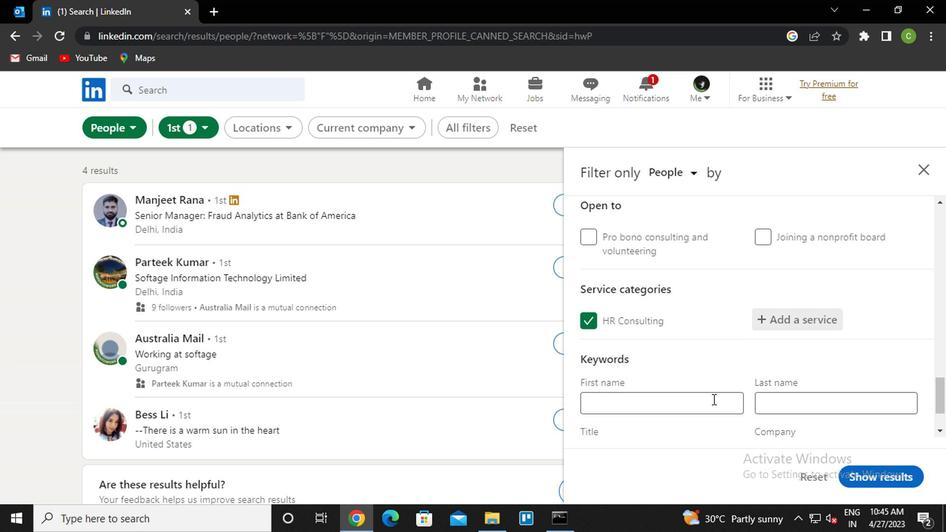 
Action: Mouse moved to (691, 374)
Screenshot: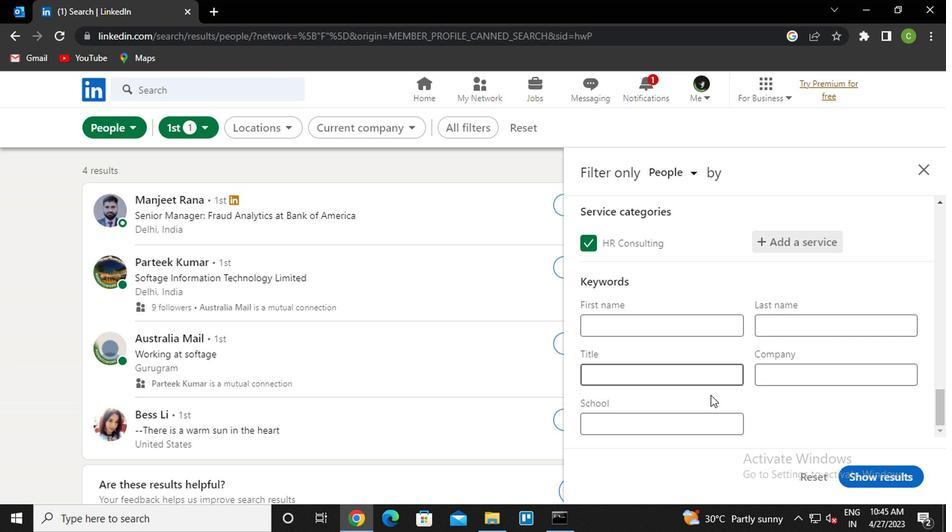 
Action: Mouse pressed left at (691, 374)
Screenshot: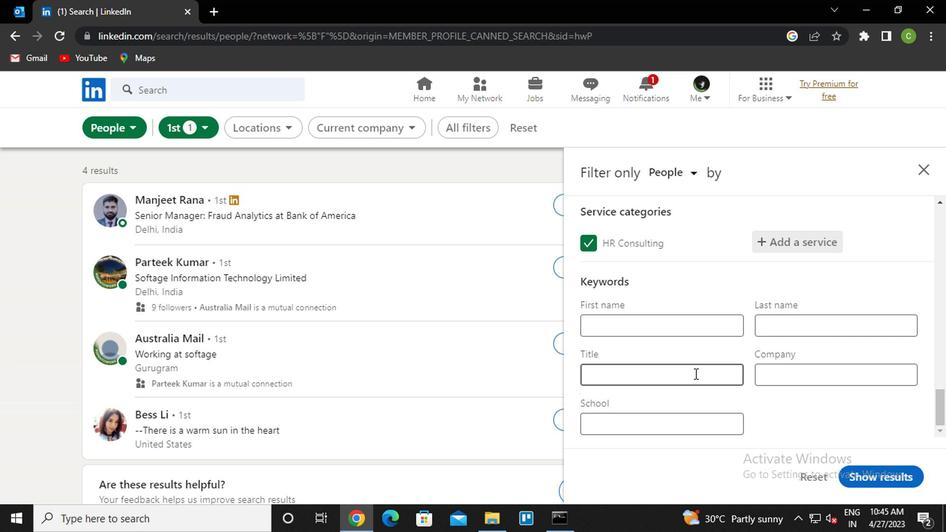 
Action: Key pressed <Key.caps_lock>H<Key.caps_lock>UMAR<Key.backspace>N<Key.space><Key.caps_lock>R<Key.caps_lock>ESOUCES<Key.backspace><Key.backspace><Key.backspace>RCES
Screenshot: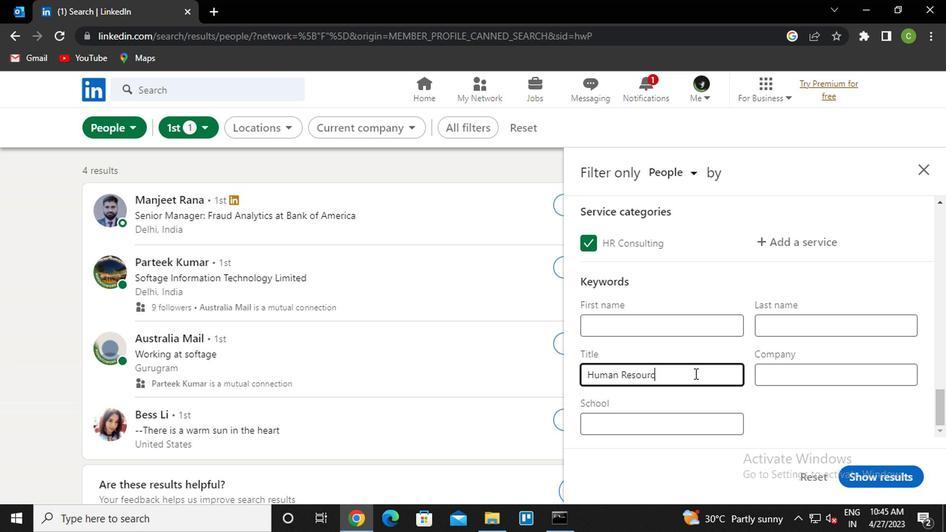 
Action: Mouse moved to (871, 478)
Screenshot: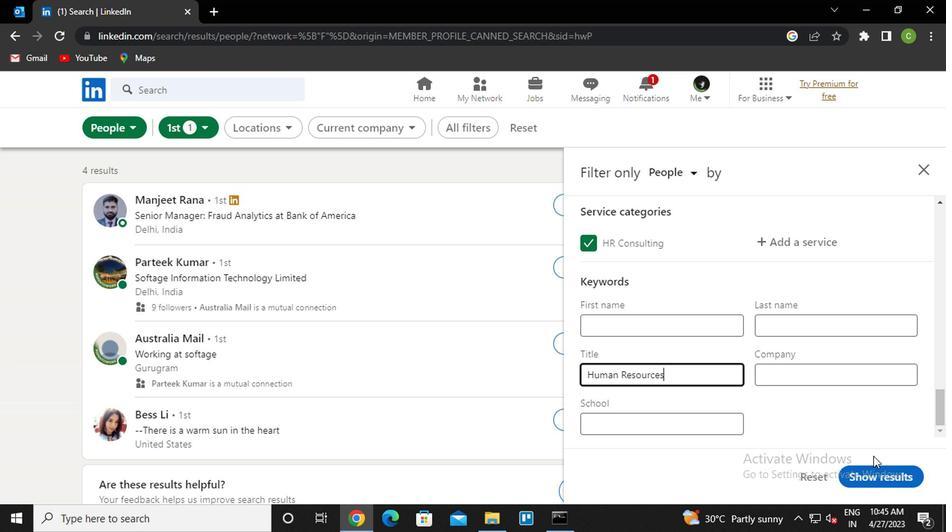 
Action: Mouse pressed left at (871, 478)
Screenshot: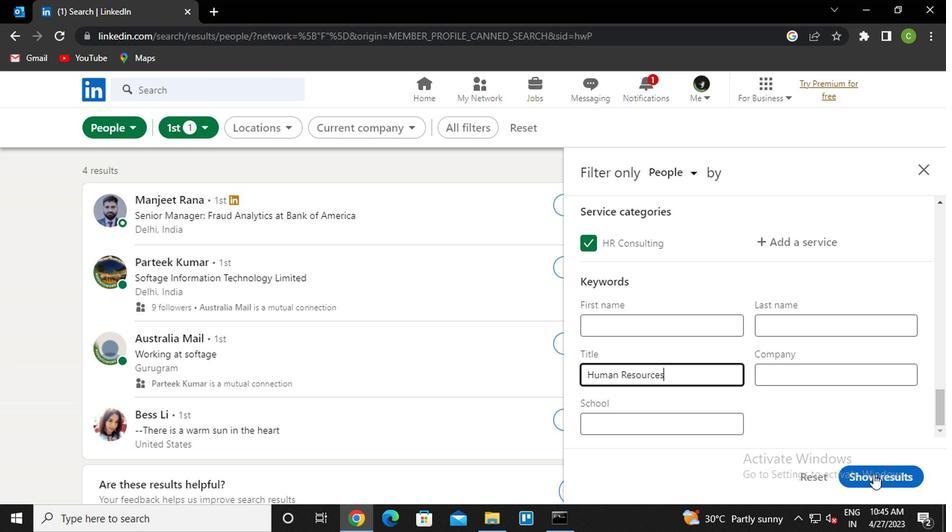 
Action: Mouse moved to (526, 440)
Screenshot: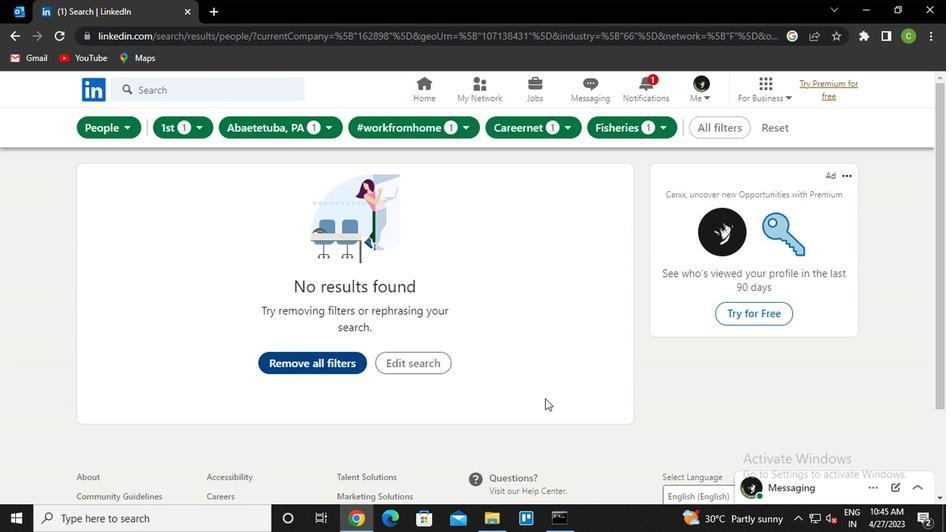 
Action: Key pressed <Key.f8>
Screenshot: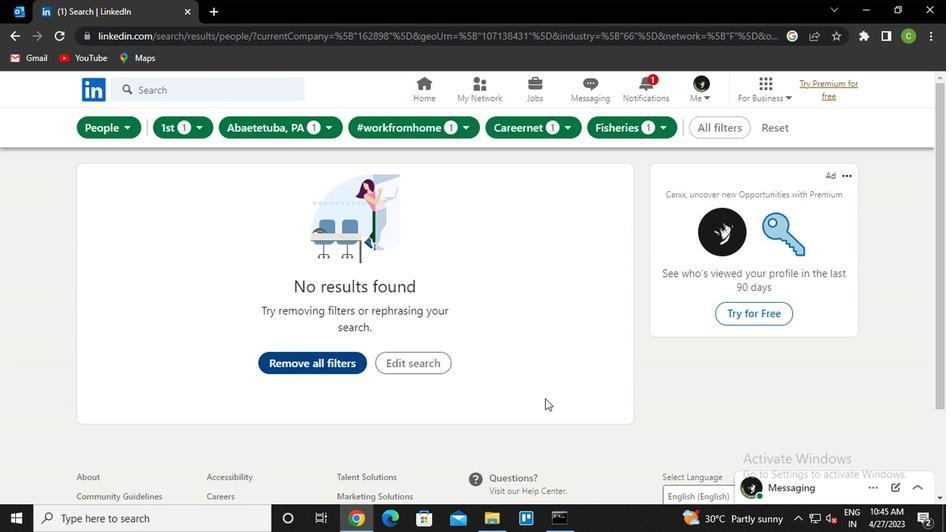 
